 Task: Look for space in Jakarta, Indonesia from 1st July, 2023 to 9th July, 2023 for 2 adults in price range Rs.8000 to Rs.15000. Place can be entire place with 1  bedroom having 1 bed and 1 bathroom. Property type can be house, flat, guest house. Booking option can be shelf check-in. Required host language is English.
Action: Mouse moved to (432, 81)
Screenshot: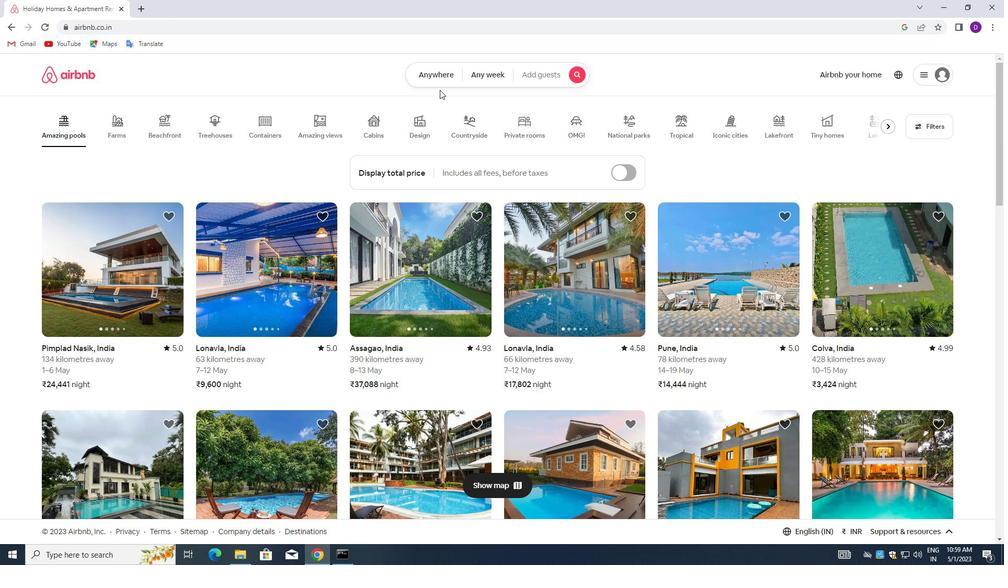 
Action: Mouse pressed left at (432, 81)
Screenshot: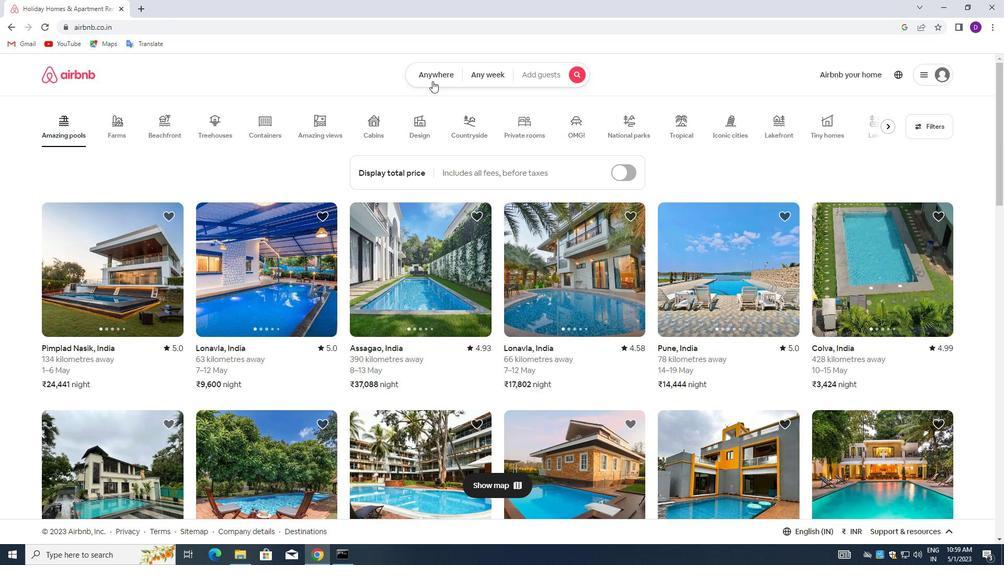 
Action: Mouse moved to (306, 115)
Screenshot: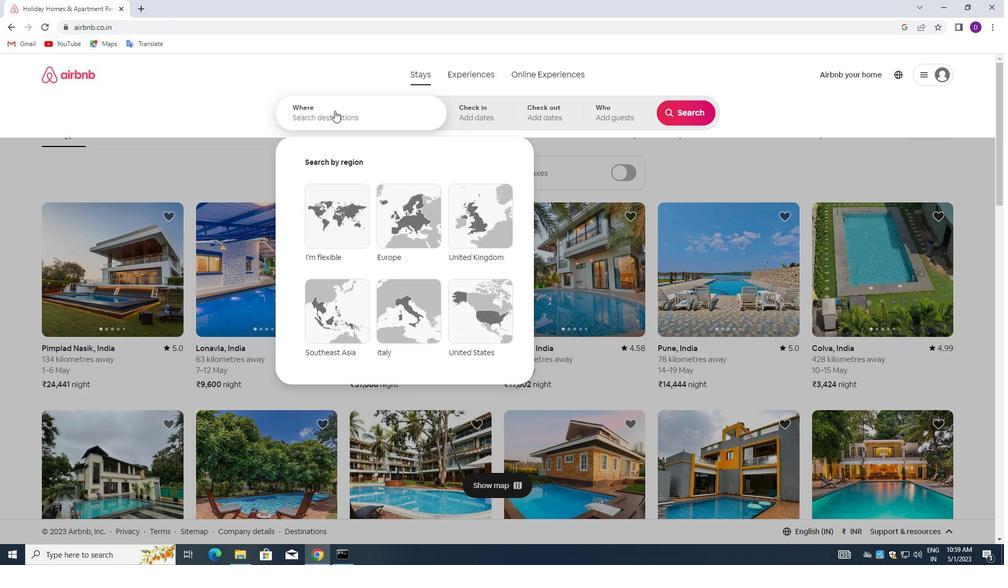 
Action: Mouse pressed left at (306, 115)
Screenshot: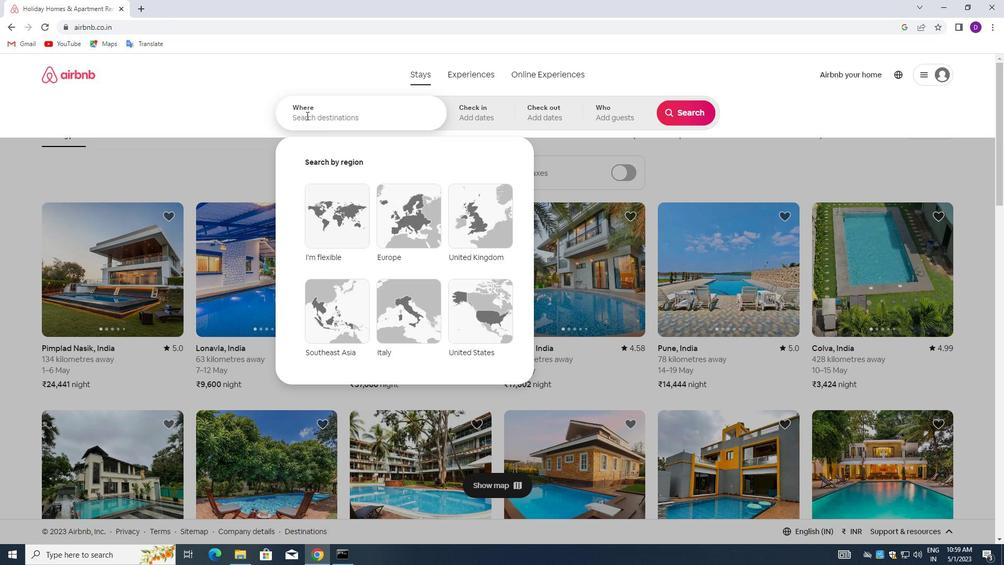 
Action: Key pressed <Key.shift>JAKARTA<Key.down><Key.enter>
Screenshot: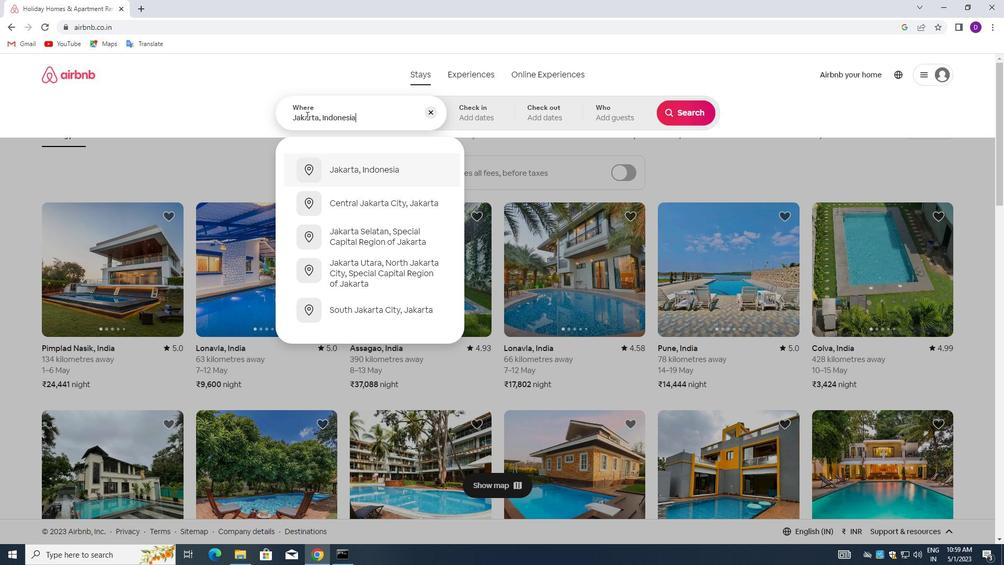 
Action: Mouse moved to (682, 198)
Screenshot: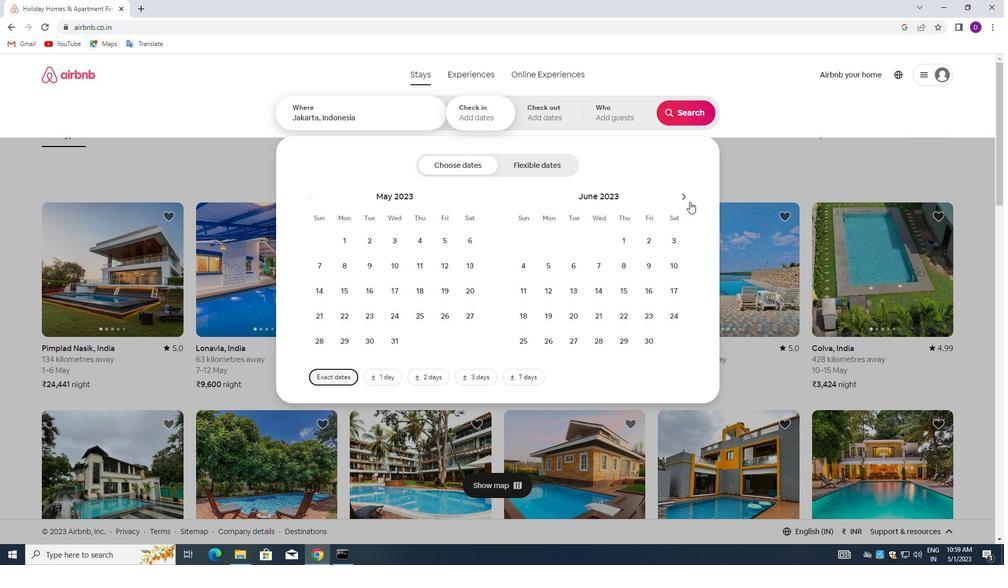 
Action: Mouse pressed left at (682, 198)
Screenshot: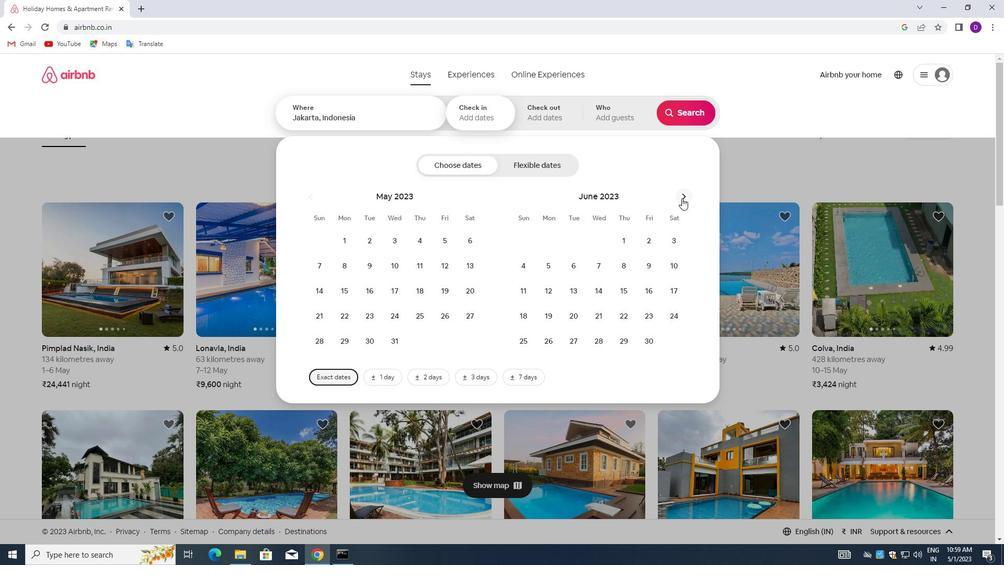 
Action: Mouse moved to (675, 233)
Screenshot: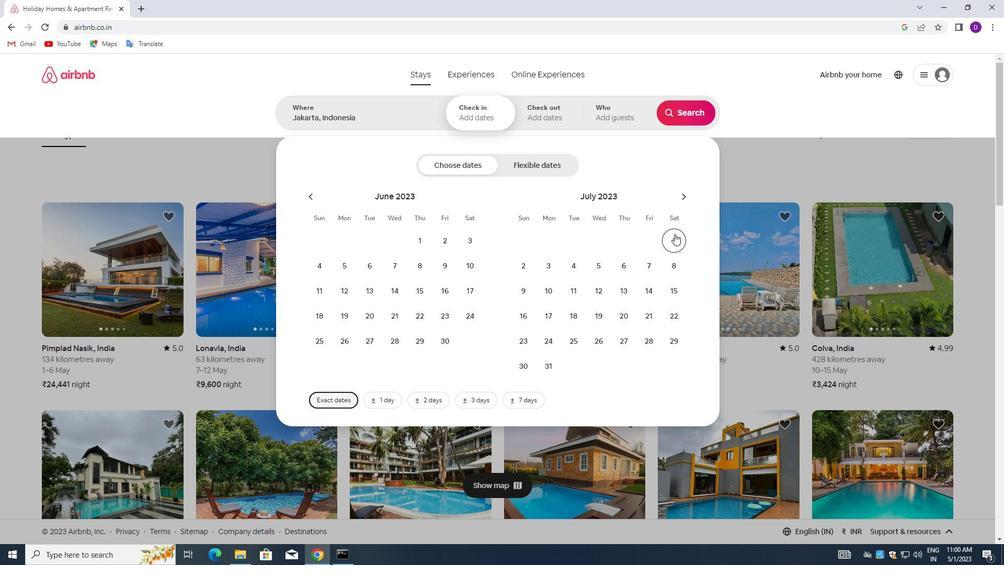 
Action: Mouse pressed left at (675, 233)
Screenshot: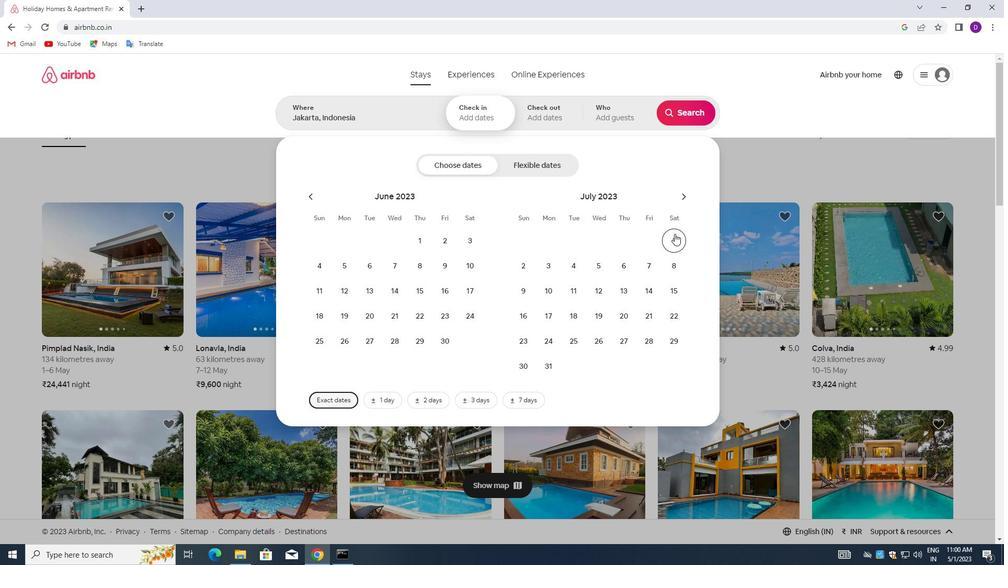 
Action: Mouse moved to (533, 288)
Screenshot: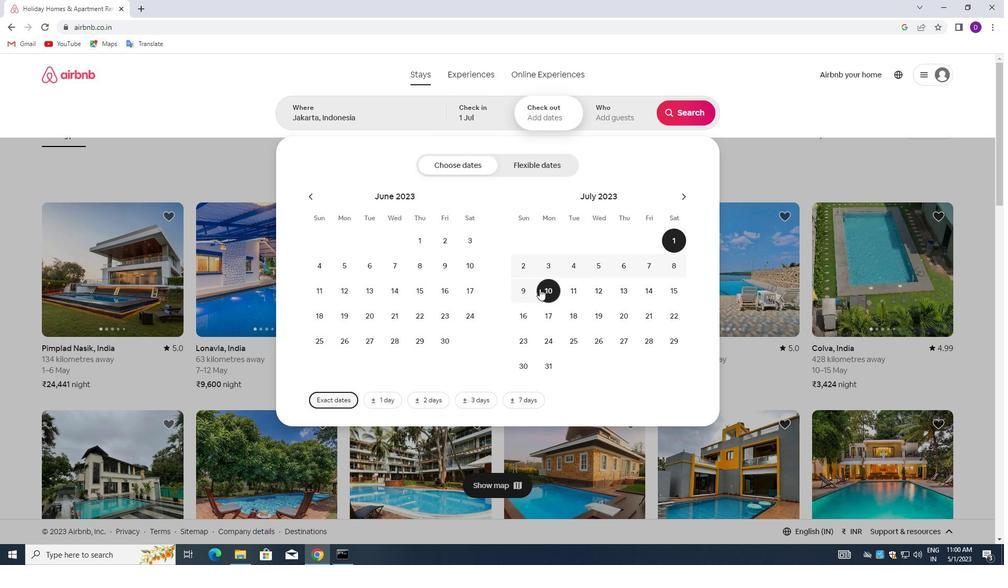 
Action: Mouse pressed left at (533, 288)
Screenshot: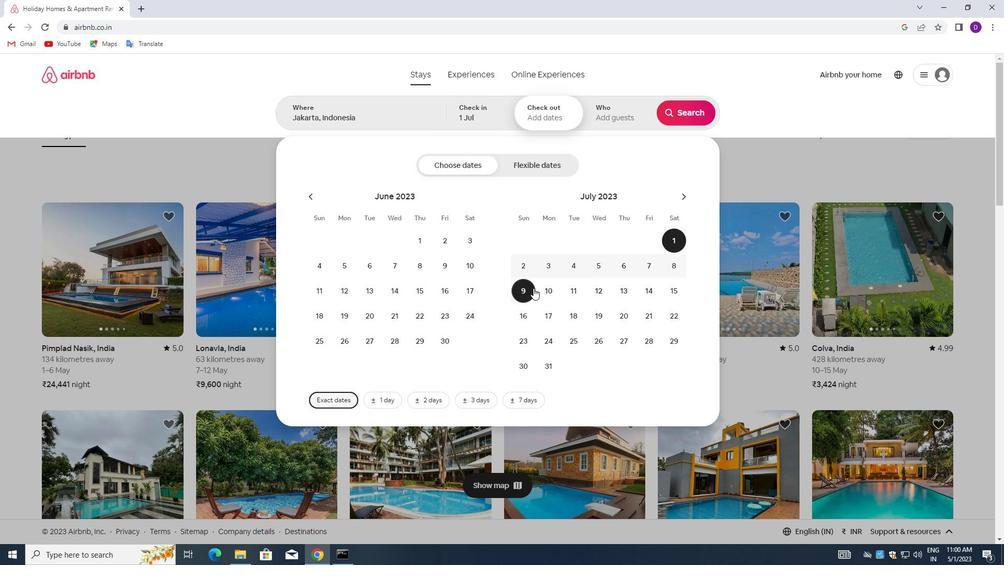 
Action: Mouse moved to (601, 122)
Screenshot: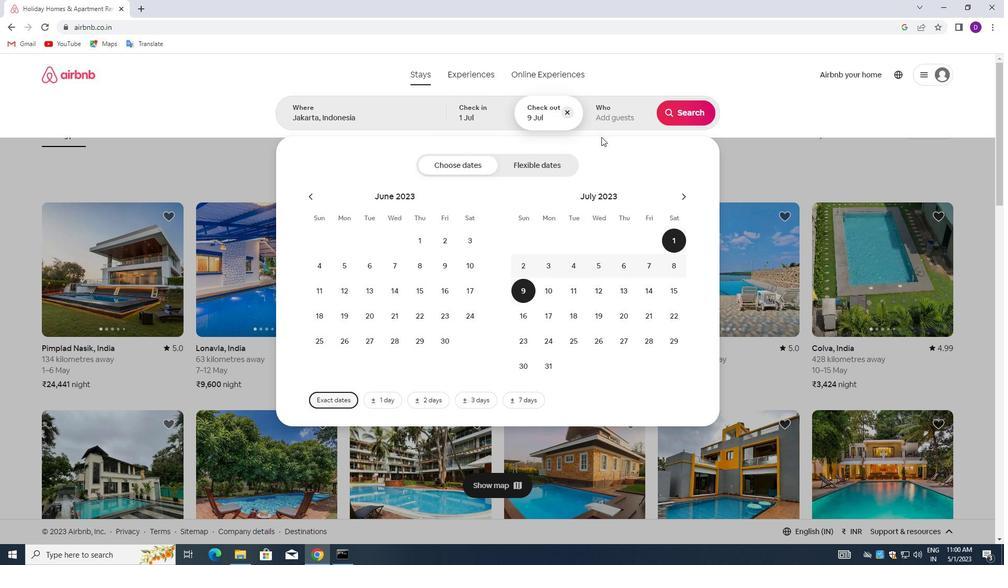 
Action: Mouse pressed left at (601, 122)
Screenshot: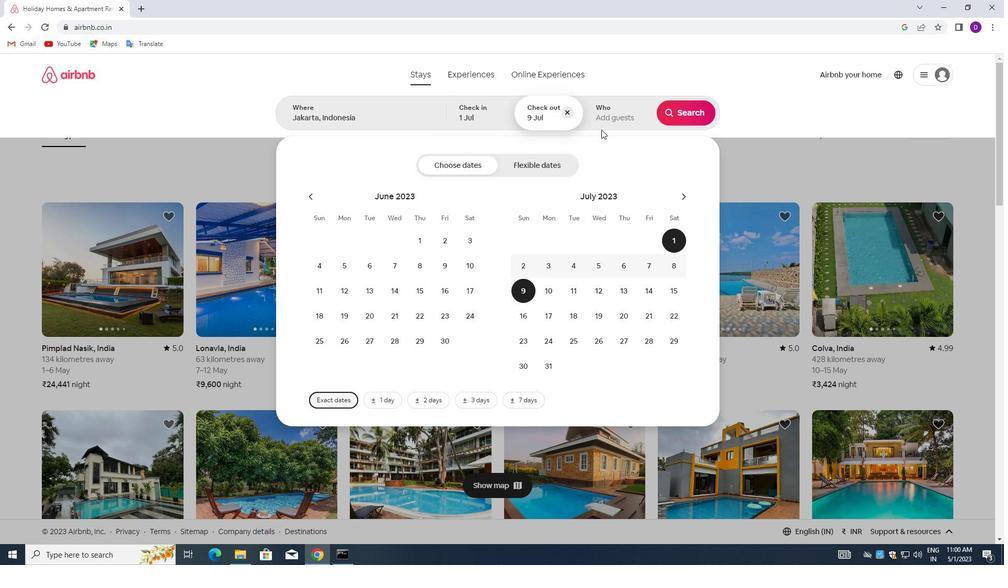 
Action: Mouse moved to (680, 168)
Screenshot: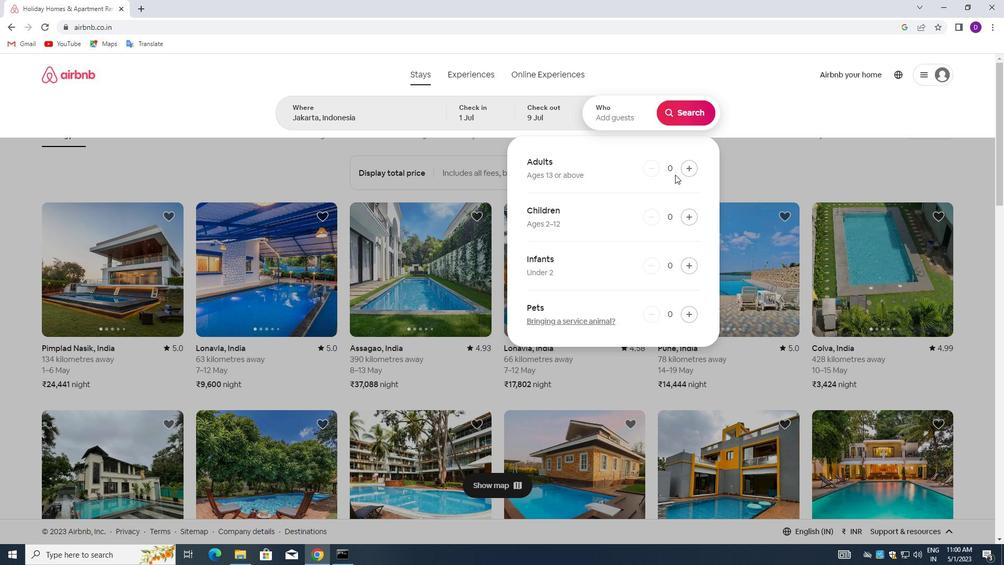 
Action: Mouse pressed left at (680, 168)
Screenshot: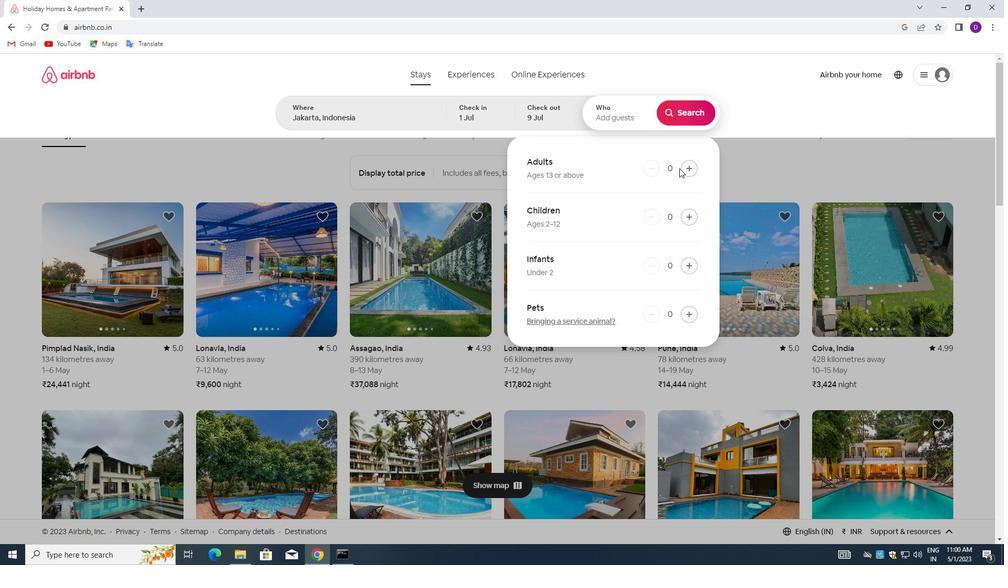
Action: Mouse pressed left at (680, 168)
Screenshot: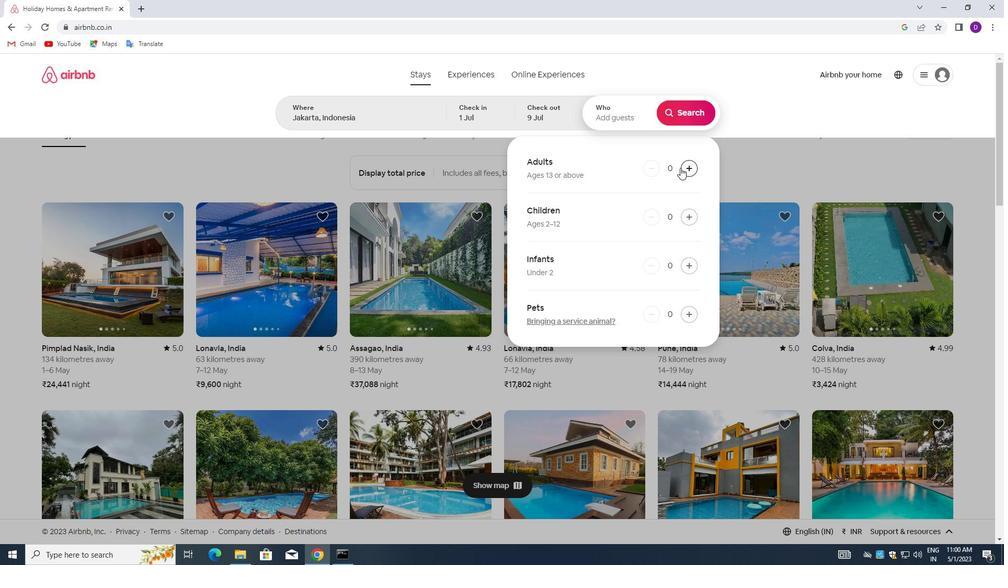 
Action: Mouse moved to (683, 118)
Screenshot: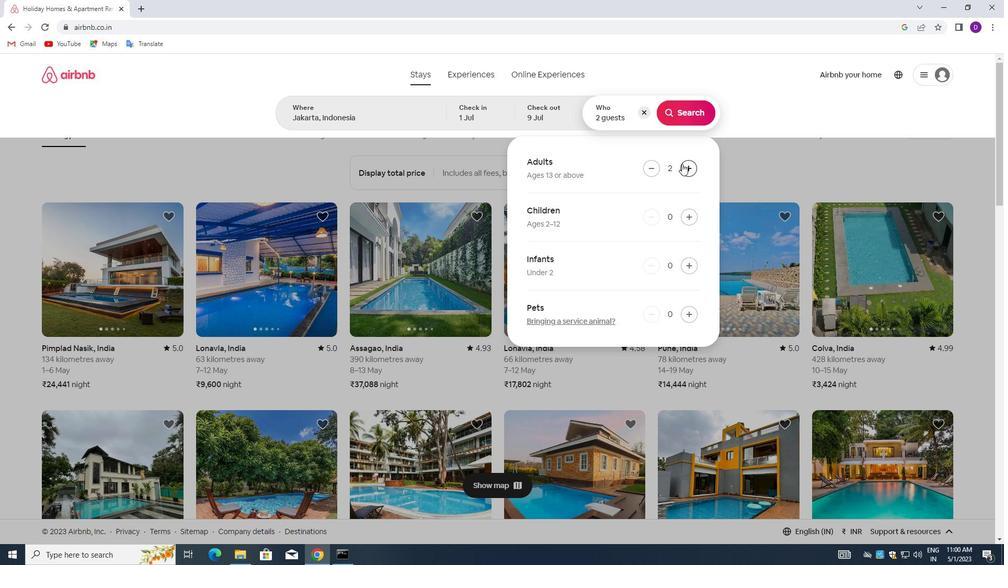 
Action: Mouse pressed left at (683, 118)
Screenshot: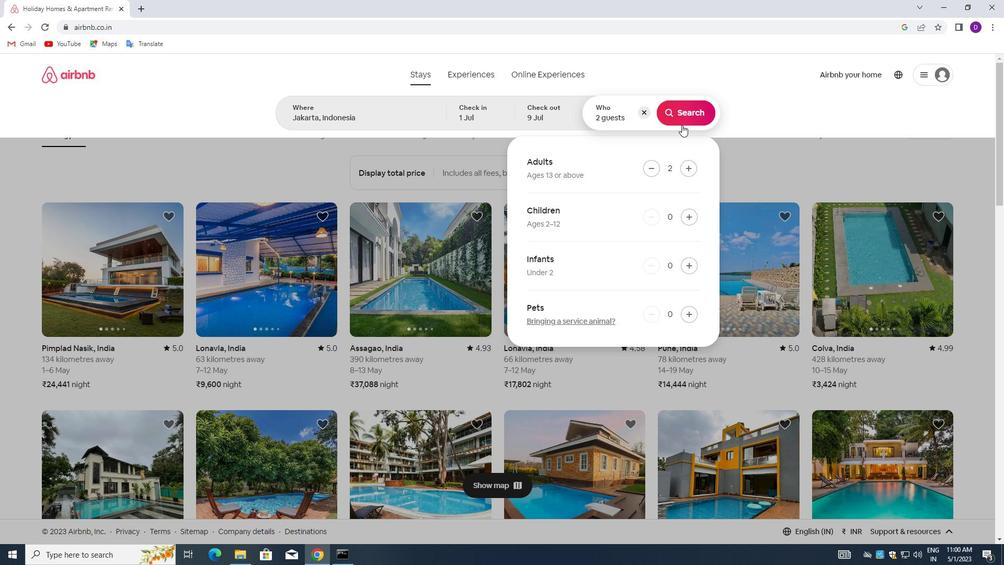 
Action: Mouse moved to (950, 119)
Screenshot: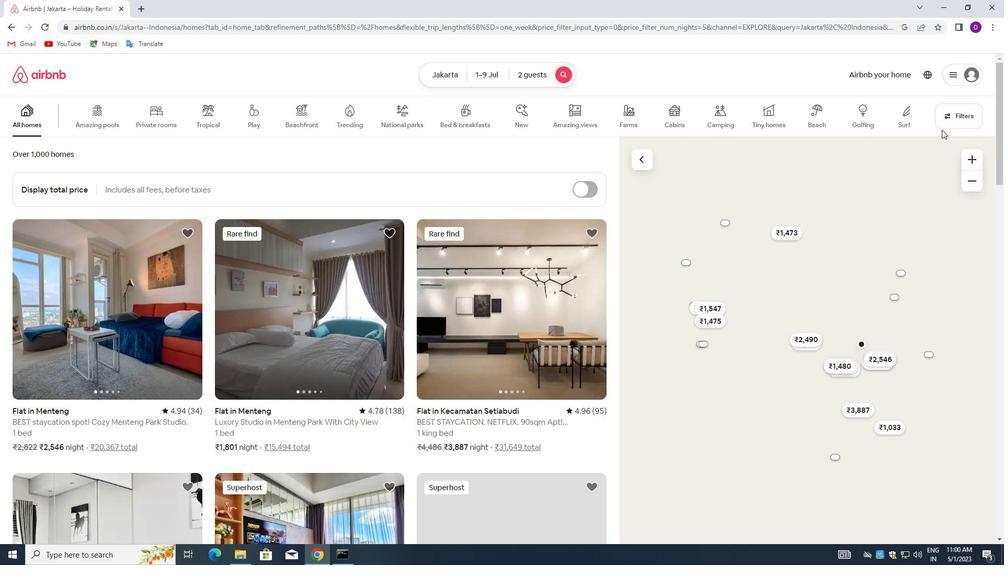 
Action: Mouse pressed left at (950, 119)
Screenshot: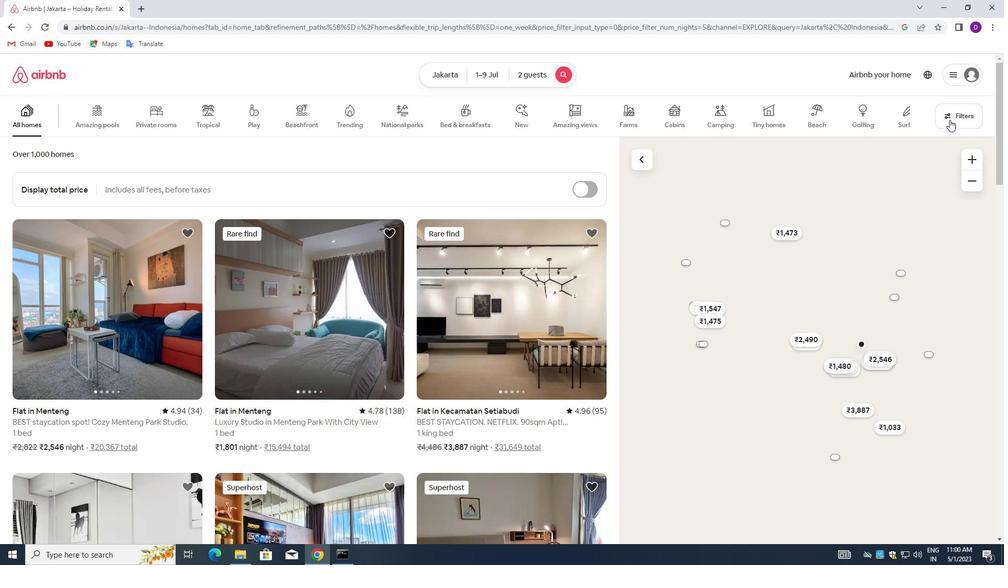 
Action: Mouse moved to (362, 245)
Screenshot: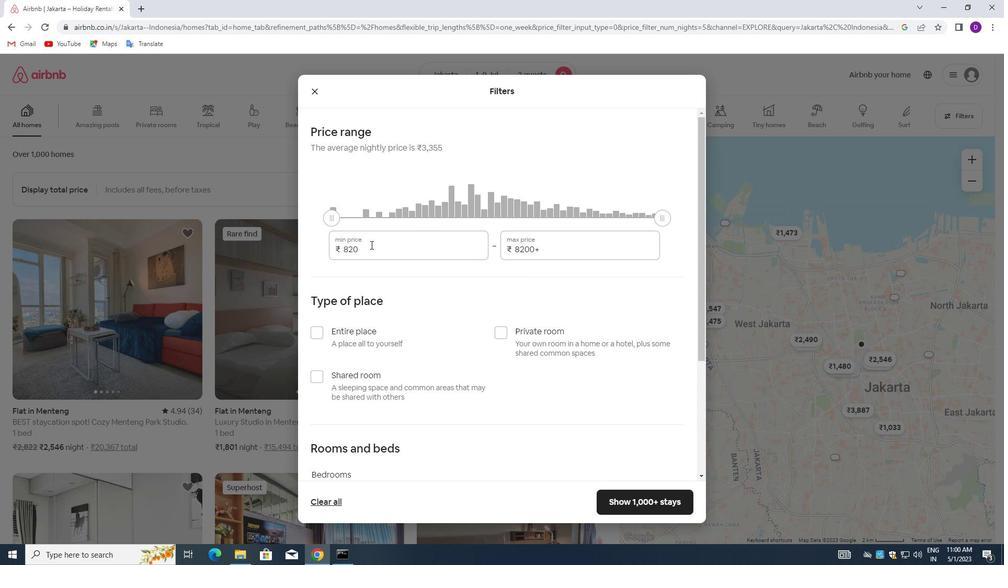 
Action: Mouse pressed left at (362, 245)
Screenshot: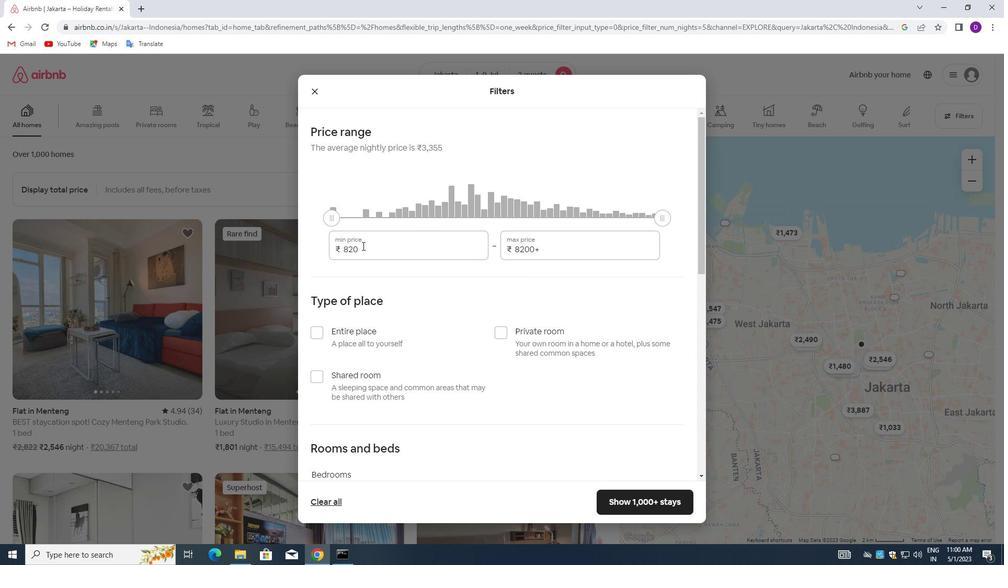 
Action: Mouse pressed left at (362, 245)
Screenshot: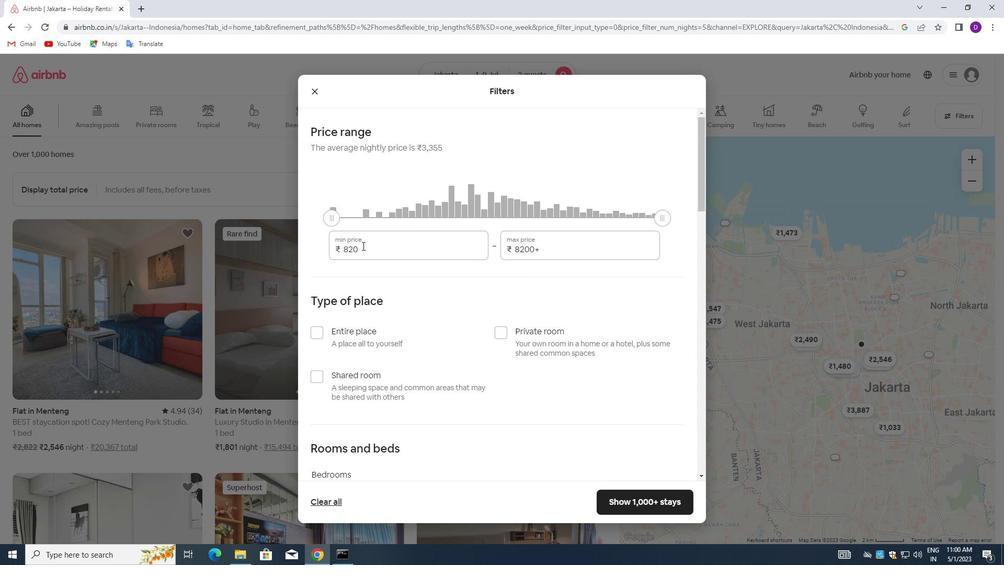 
Action: Key pressed 8000<Key.tab>1<Key.backspace><Key.backspace><Key.backspace><Key.backspace><Key.backspace><Key.backspace><Key.backspace><Key.backspace>15000
Screenshot: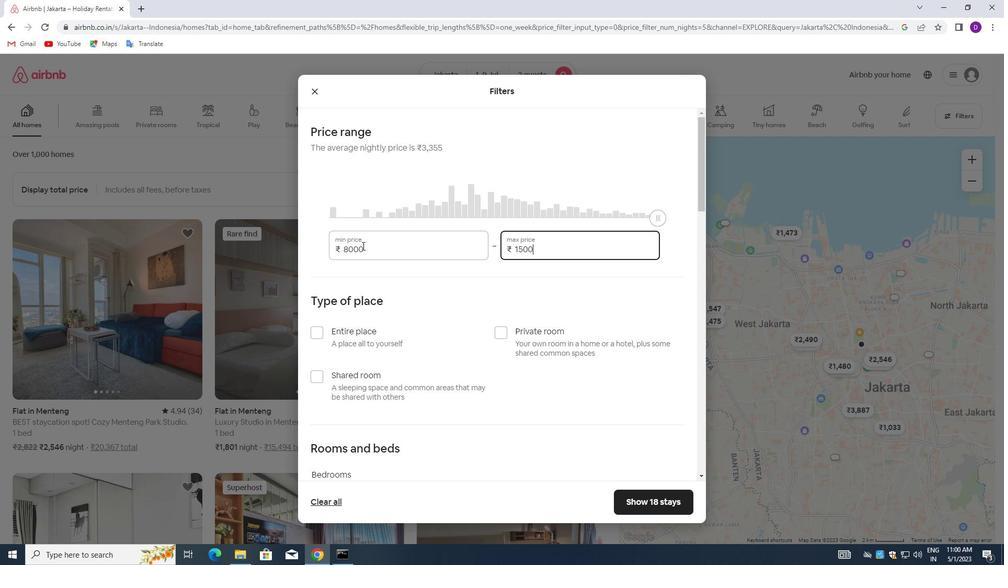 
Action: Mouse moved to (407, 305)
Screenshot: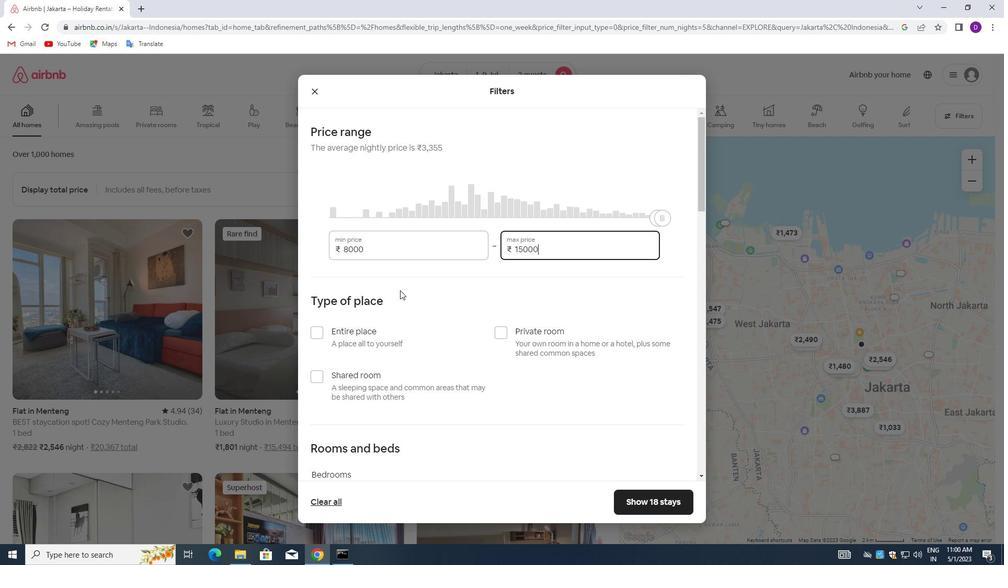 
Action: Mouse scrolled (407, 304) with delta (0, 0)
Screenshot: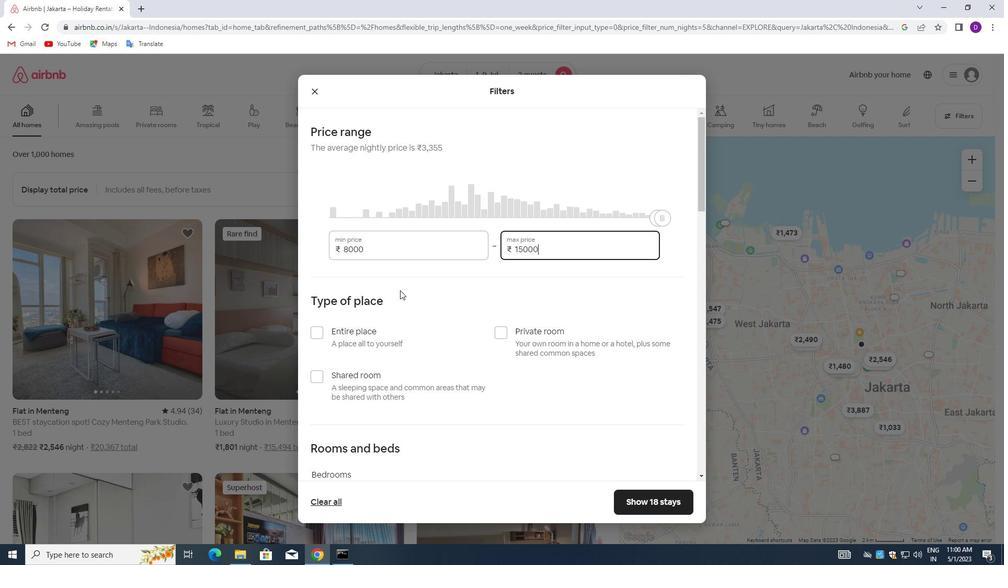 
Action: Mouse moved to (318, 288)
Screenshot: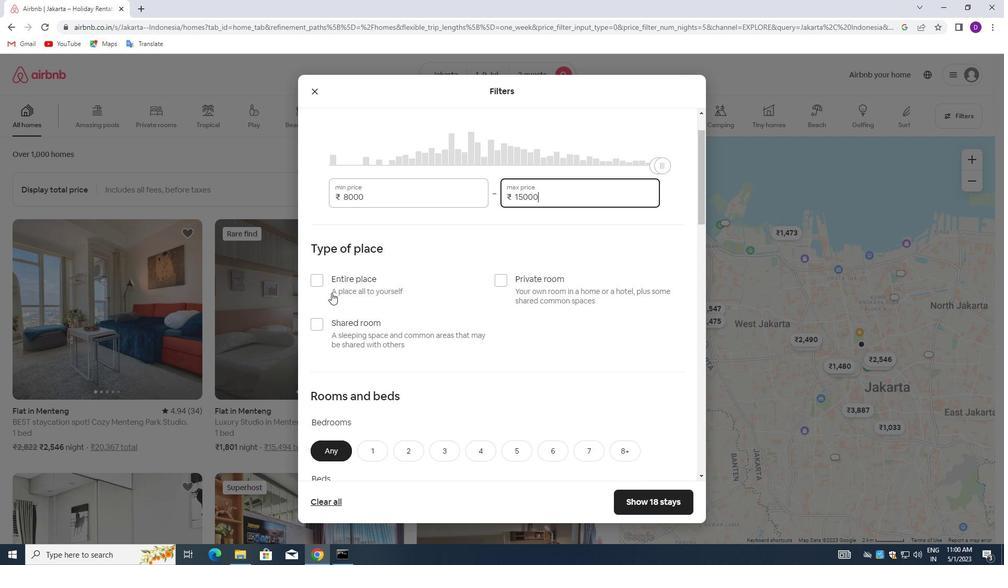
Action: Mouse pressed left at (318, 288)
Screenshot: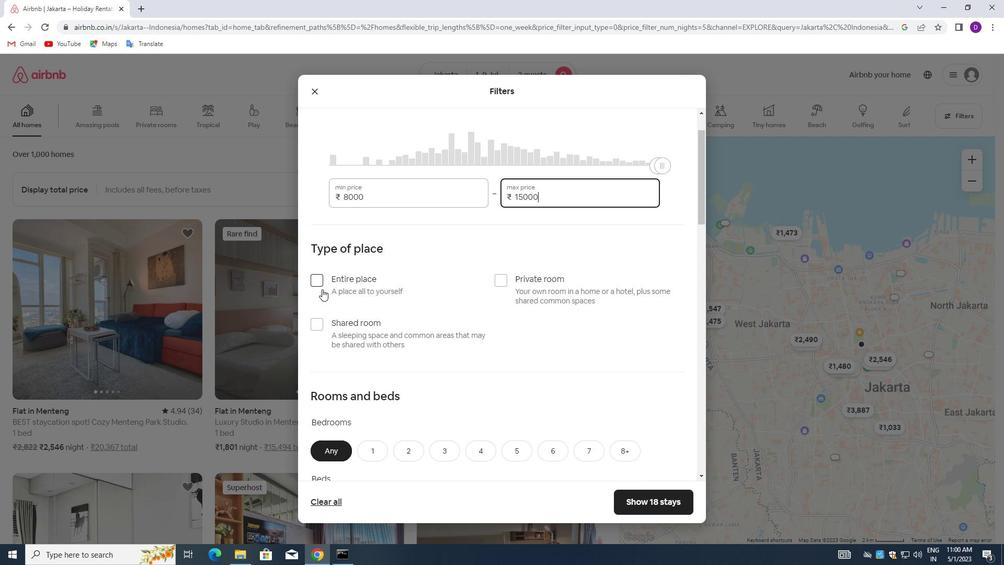 
Action: Mouse moved to (444, 316)
Screenshot: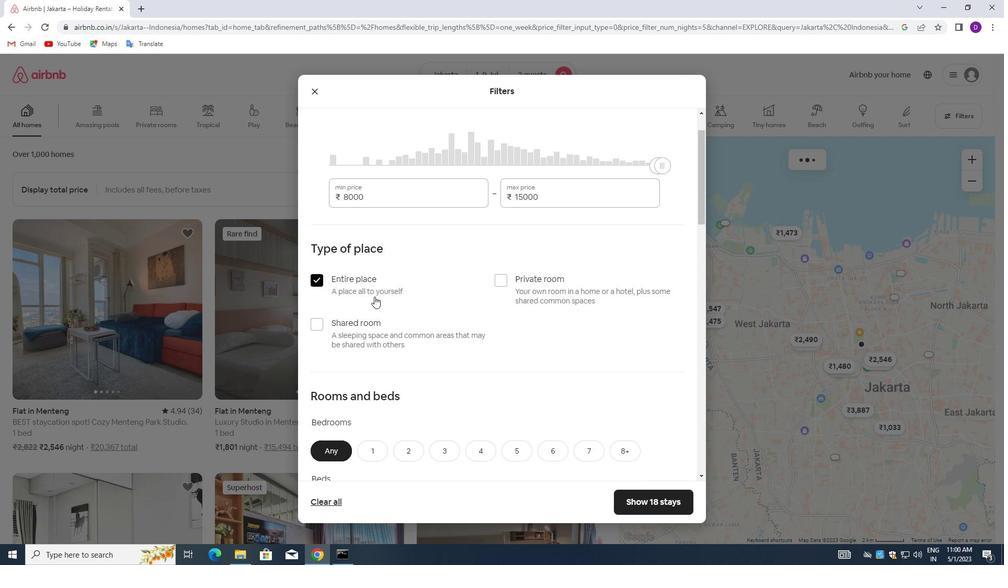 
Action: Mouse scrolled (444, 316) with delta (0, 0)
Screenshot: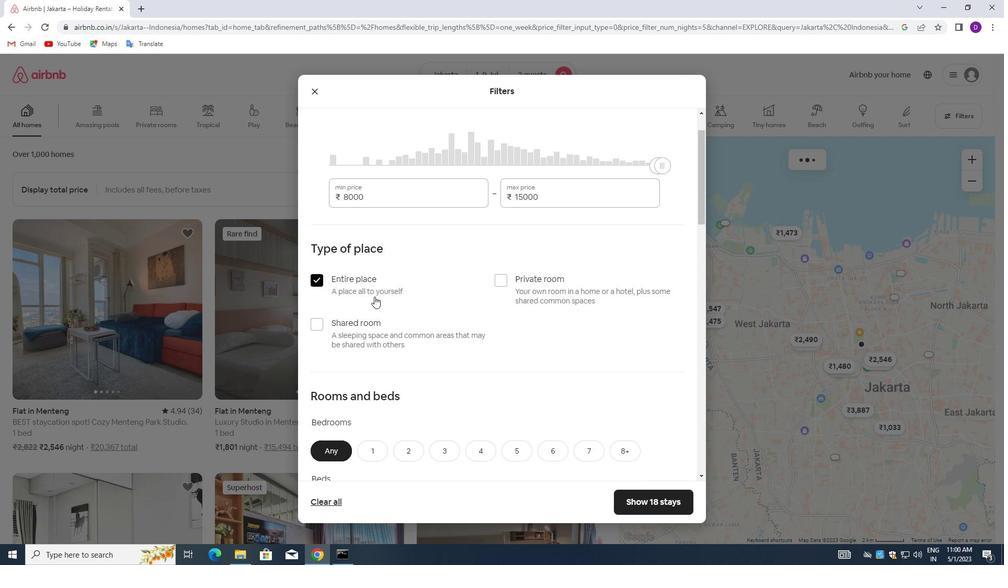 
Action: Mouse moved to (445, 317)
Screenshot: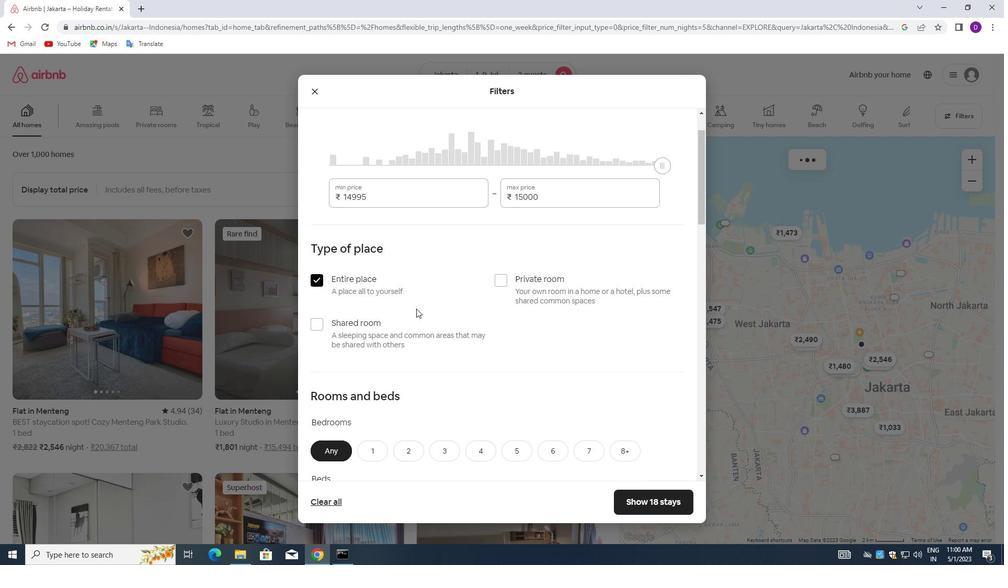 
Action: Mouse scrolled (445, 317) with delta (0, 0)
Screenshot: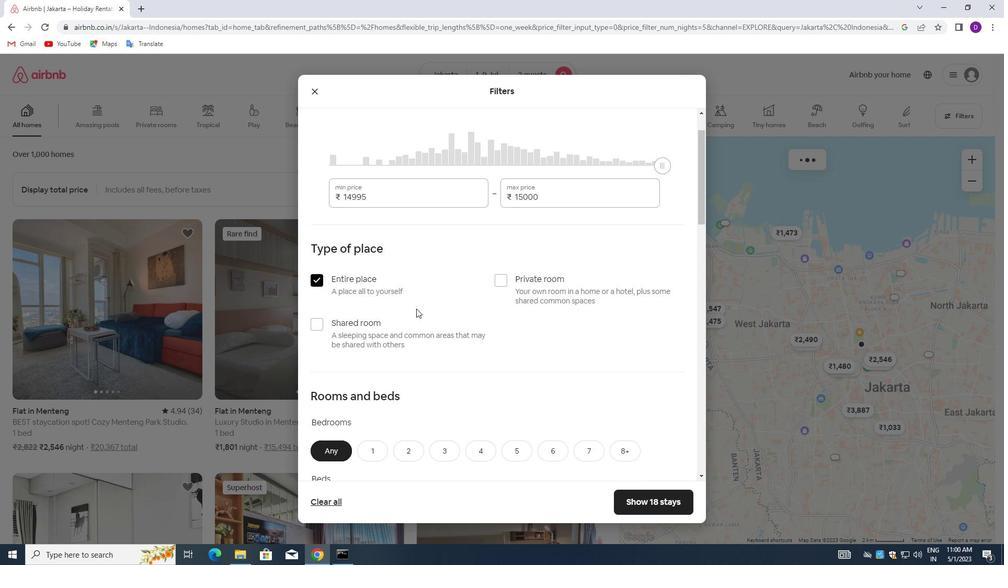 
Action: Mouse moved to (446, 317)
Screenshot: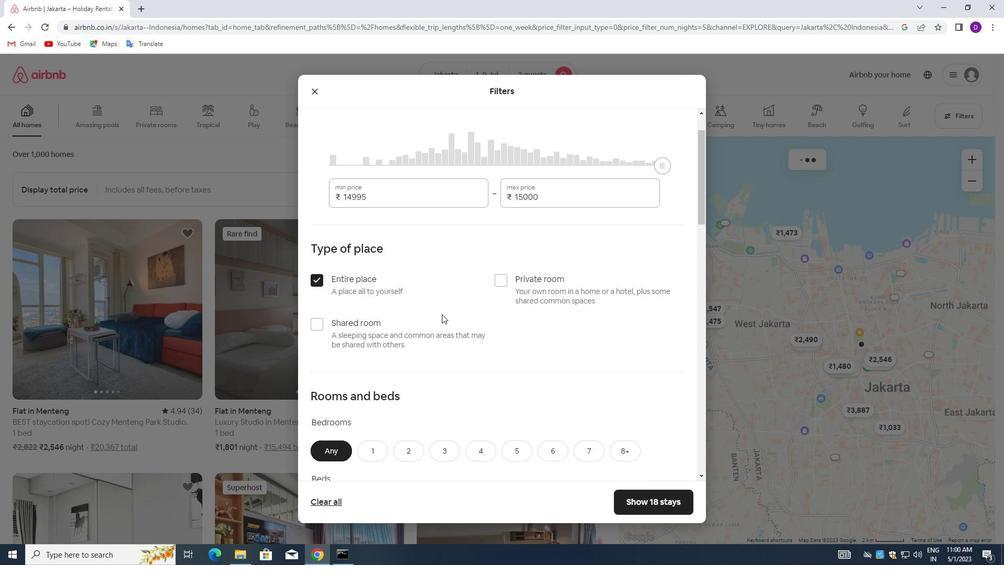 
Action: Mouse scrolled (446, 317) with delta (0, 0)
Screenshot: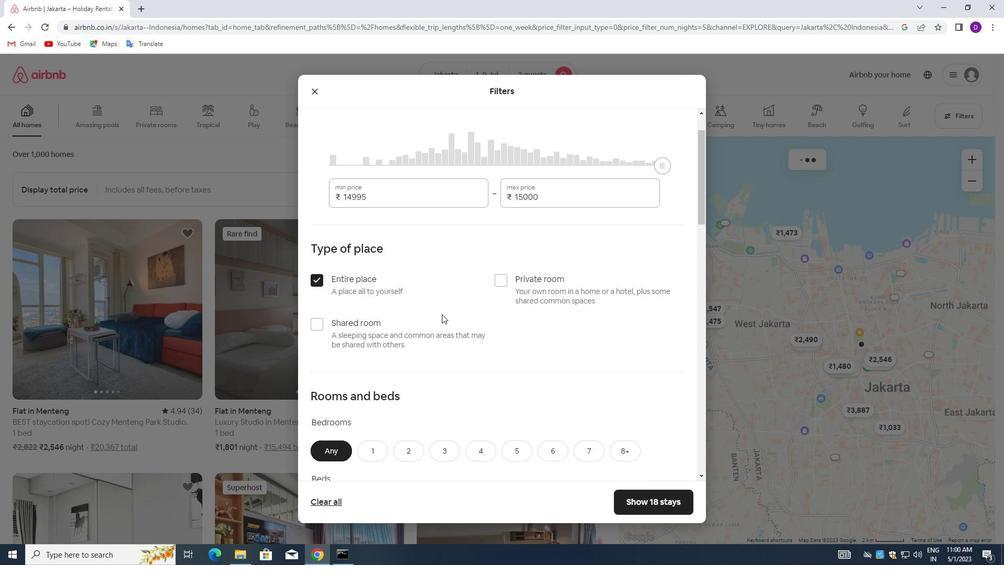 
Action: Mouse scrolled (446, 317) with delta (0, 0)
Screenshot: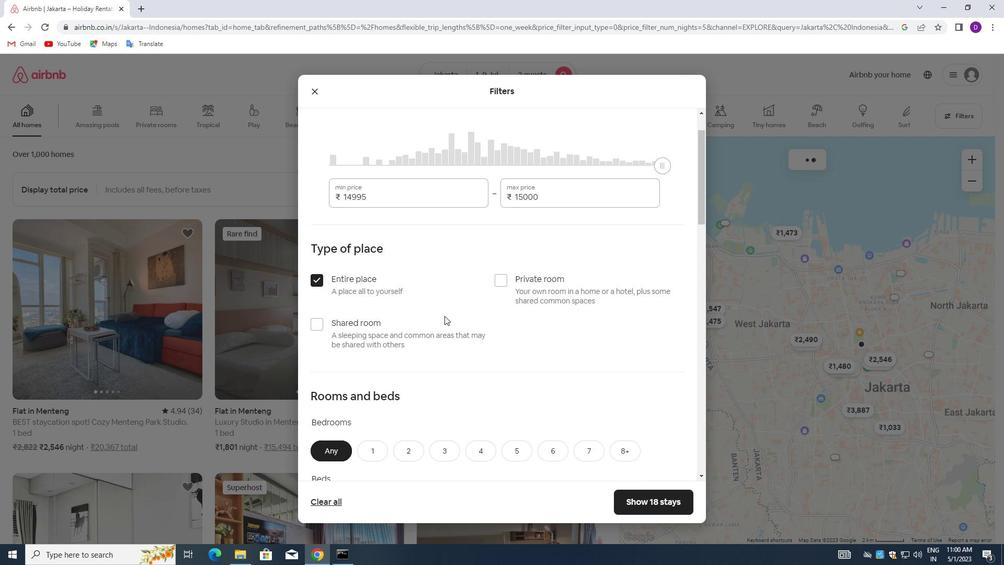 
Action: Mouse moved to (374, 242)
Screenshot: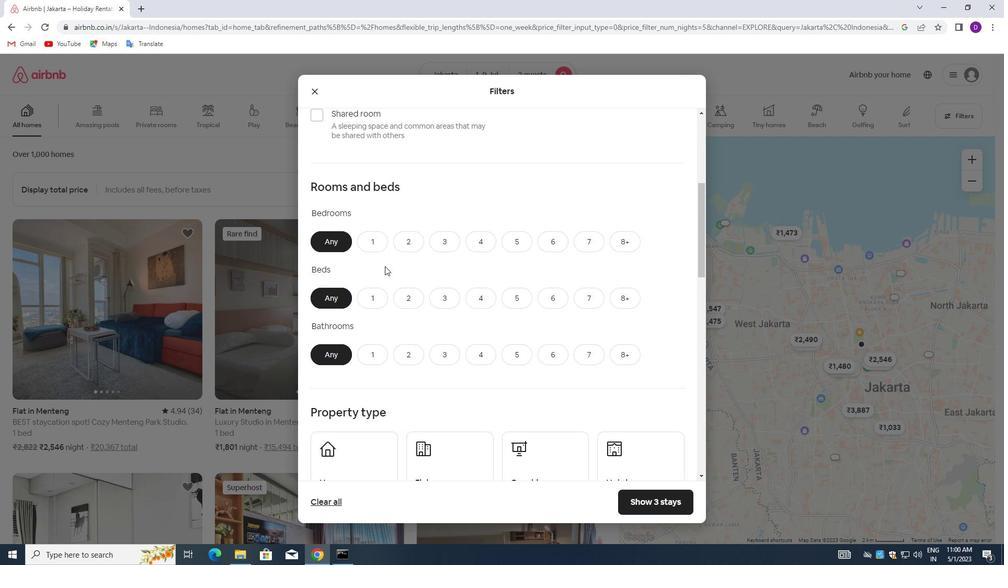 
Action: Mouse pressed left at (374, 242)
Screenshot: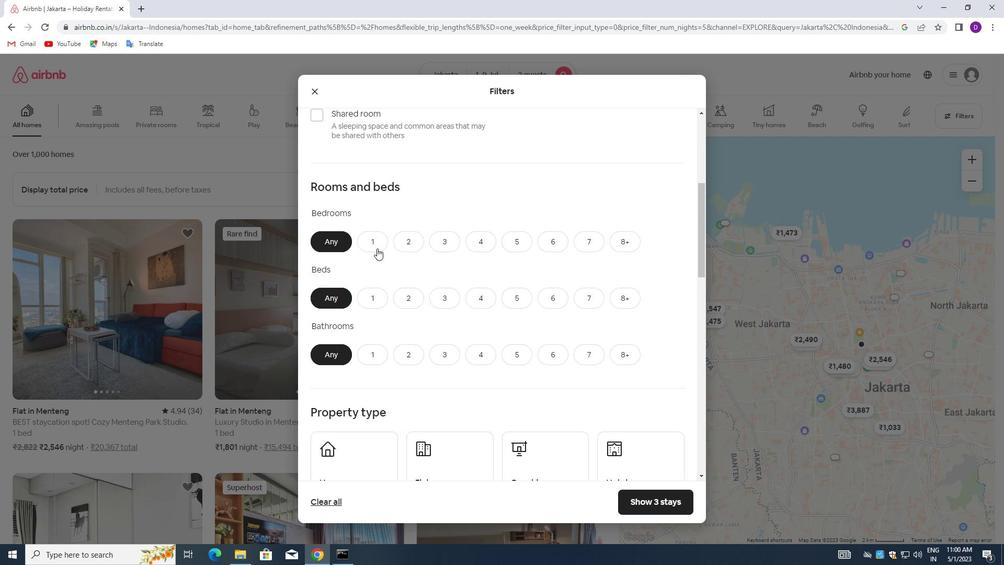 
Action: Mouse moved to (371, 284)
Screenshot: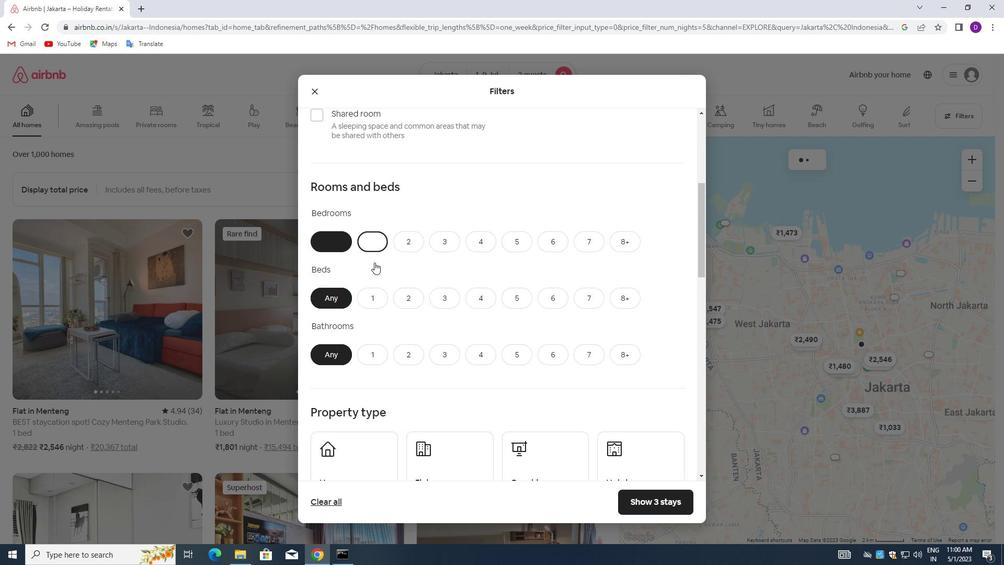 
Action: Mouse pressed left at (371, 284)
Screenshot: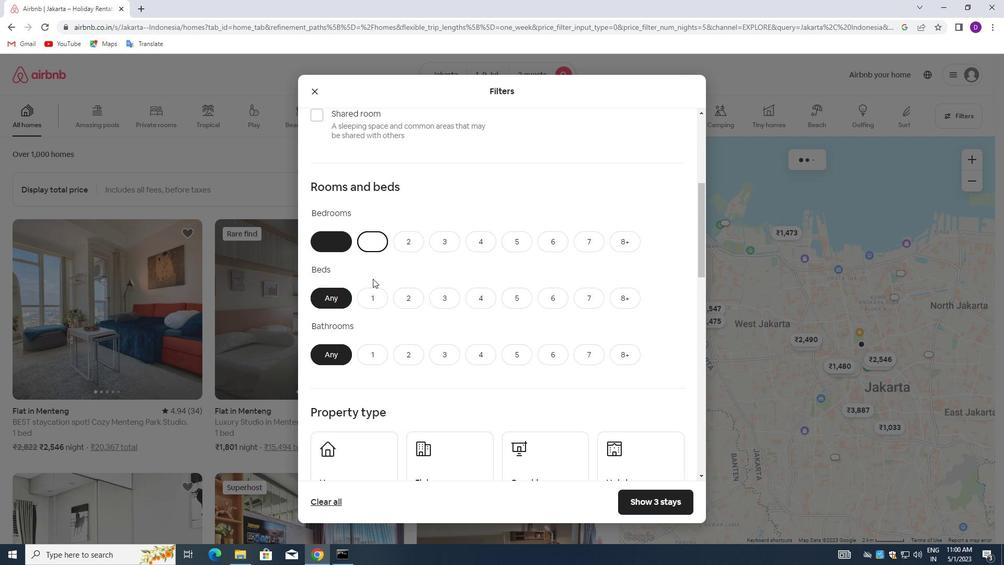 
Action: Mouse moved to (371, 295)
Screenshot: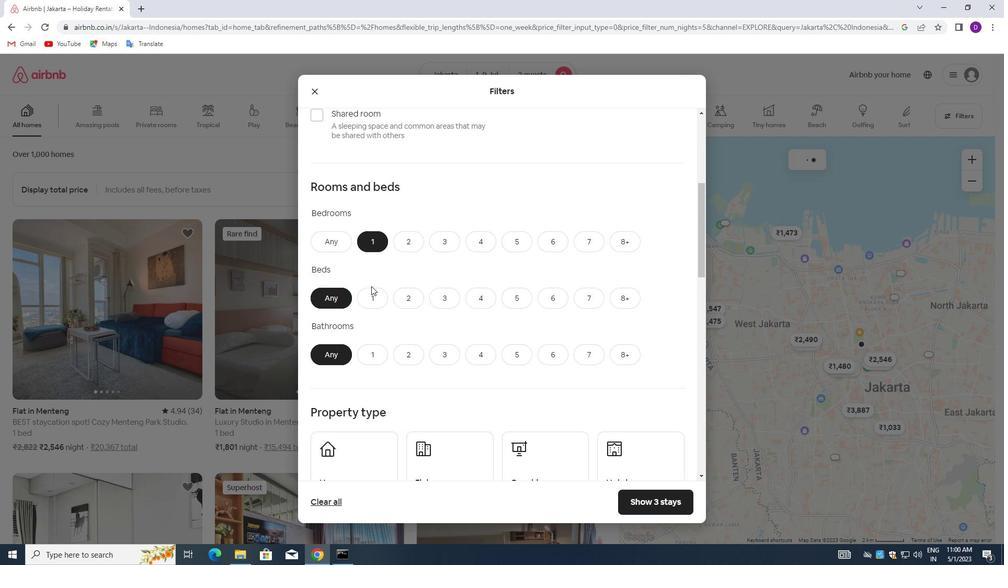 
Action: Mouse pressed left at (371, 295)
Screenshot: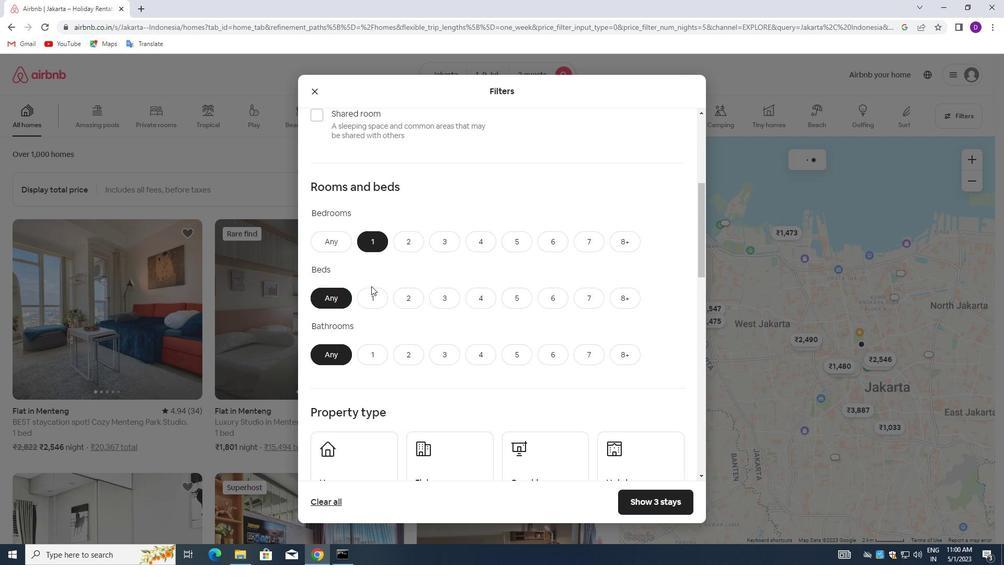 
Action: Mouse moved to (373, 352)
Screenshot: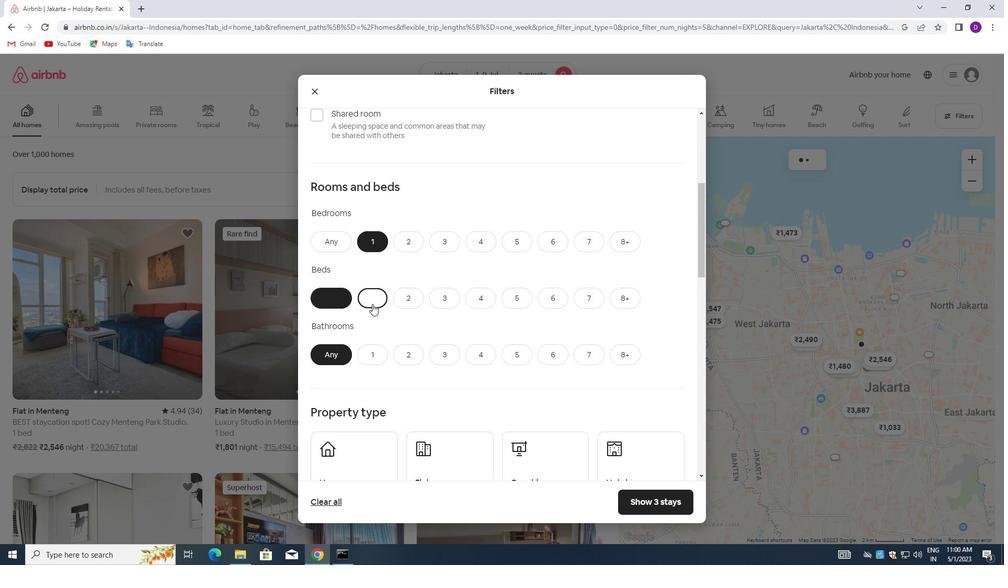 
Action: Mouse pressed left at (373, 352)
Screenshot: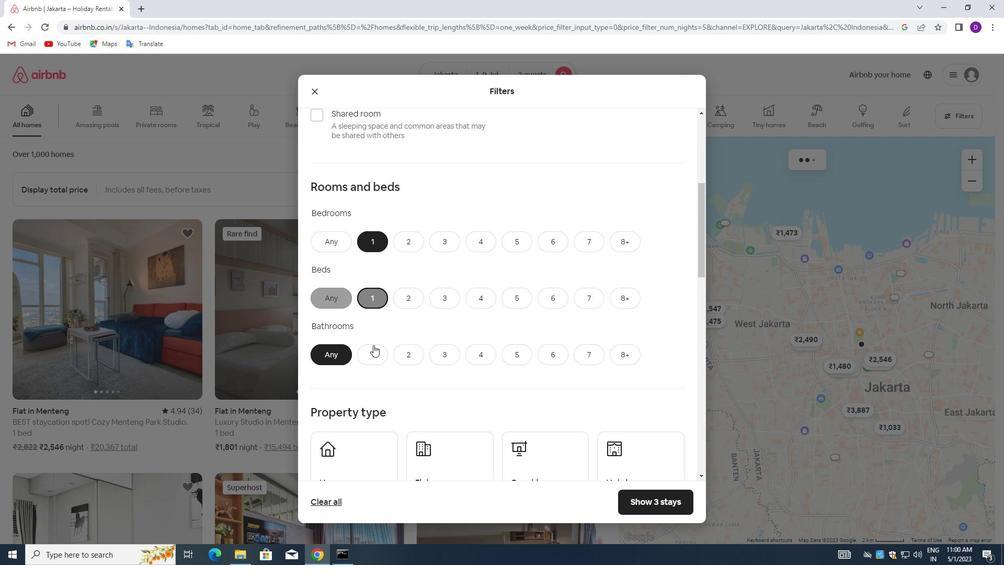 
Action: Mouse moved to (385, 316)
Screenshot: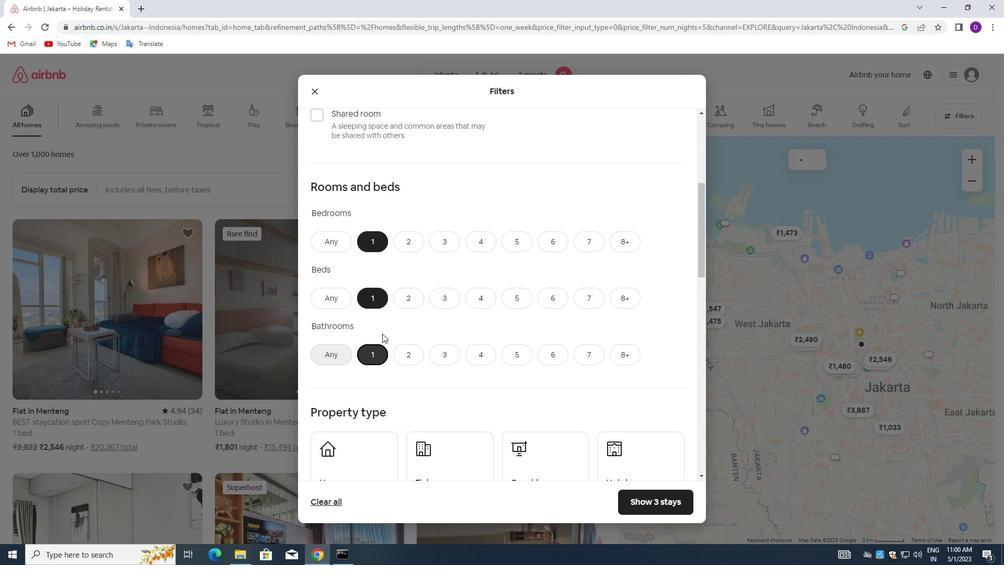 
Action: Mouse scrolled (385, 315) with delta (0, 0)
Screenshot: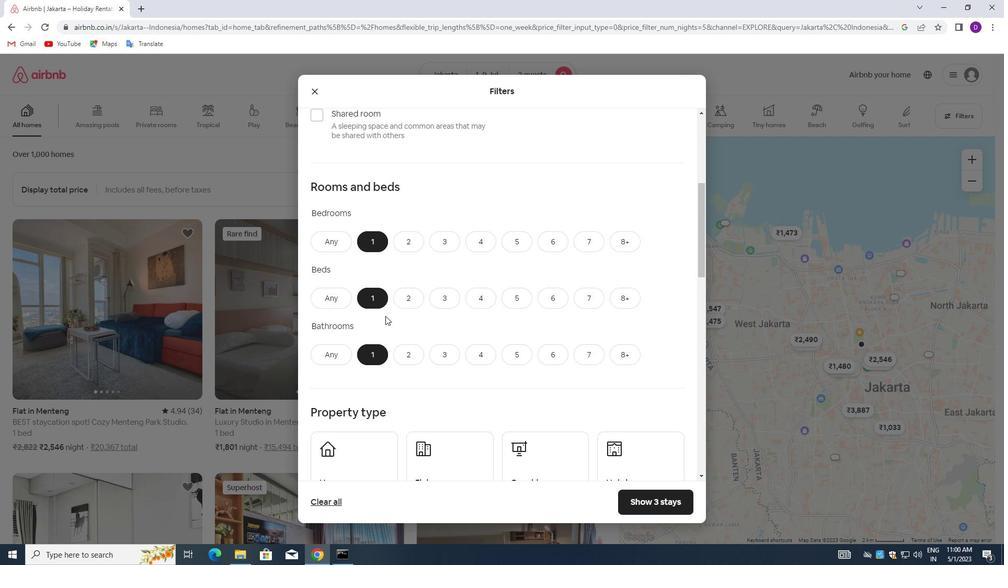 
Action: Mouse scrolled (385, 315) with delta (0, 0)
Screenshot: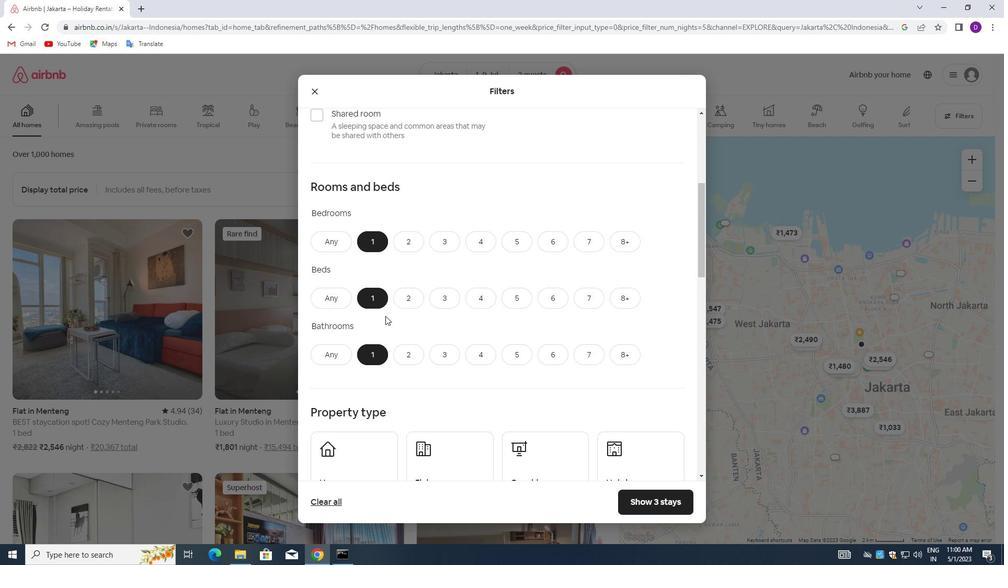 
Action: Mouse scrolled (385, 315) with delta (0, 0)
Screenshot: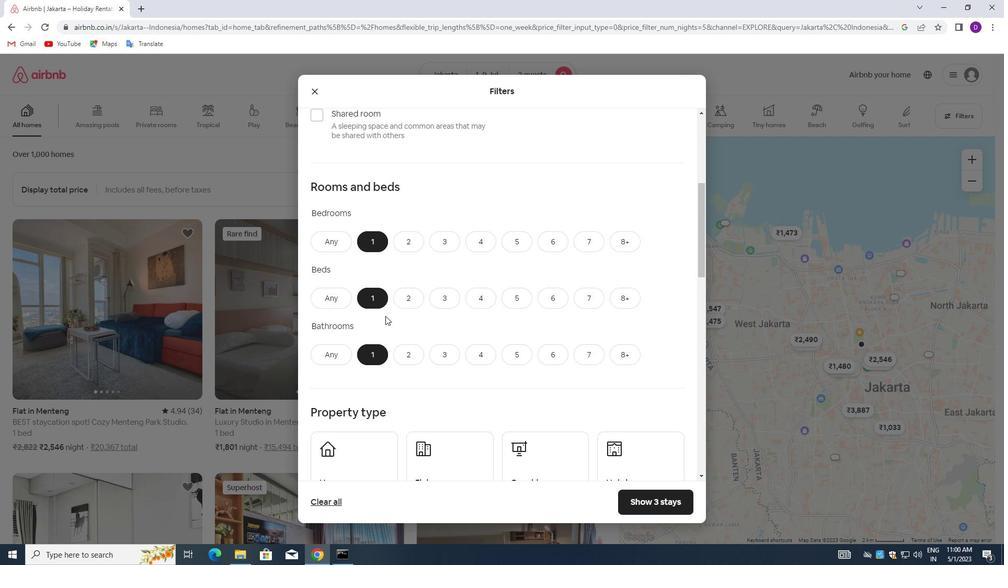 
Action: Mouse moved to (371, 313)
Screenshot: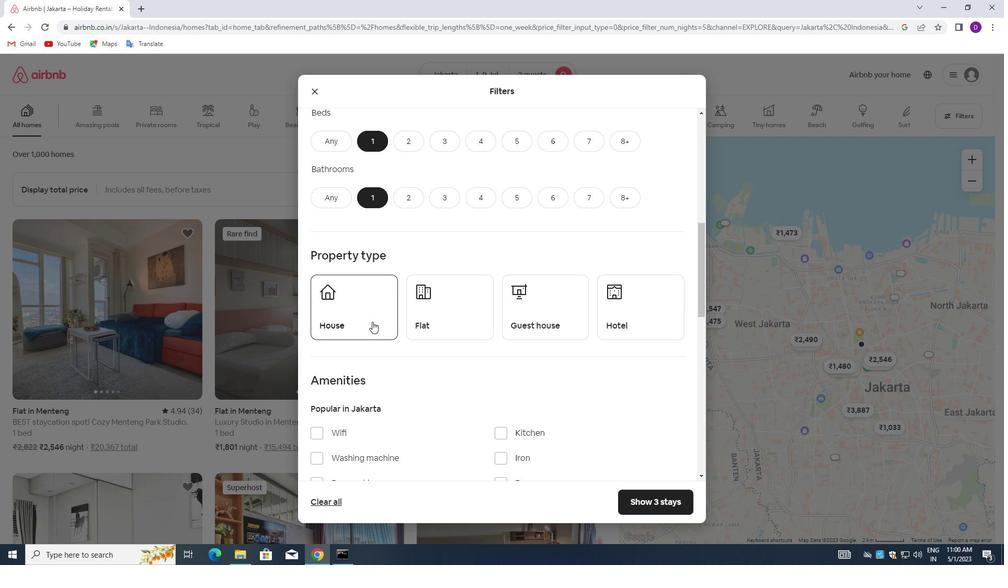 
Action: Mouse pressed left at (371, 313)
Screenshot: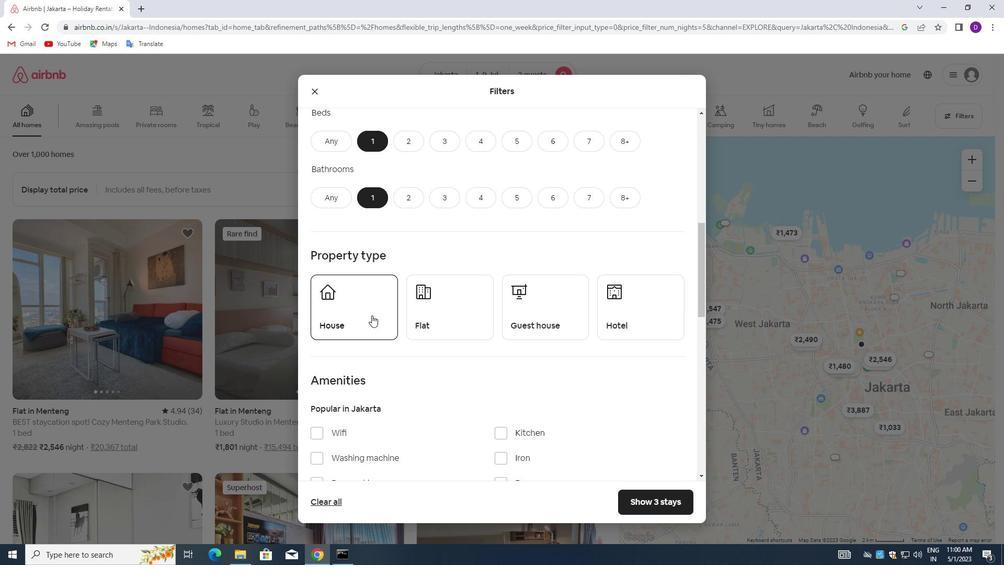 
Action: Mouse moved to (451, 310)
Screenshot: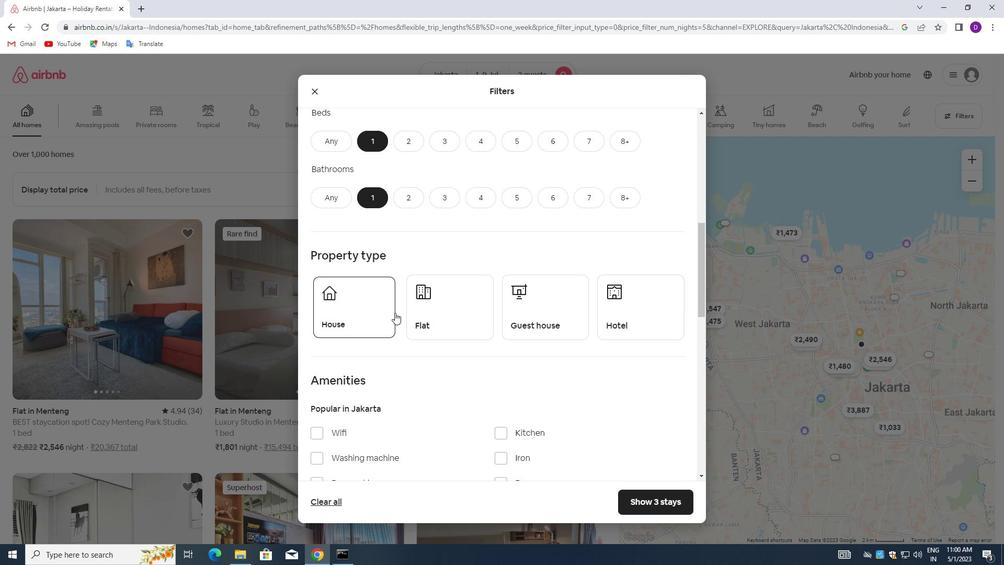 
Action: Mouse pressed left at (451, 310)
Screenshot: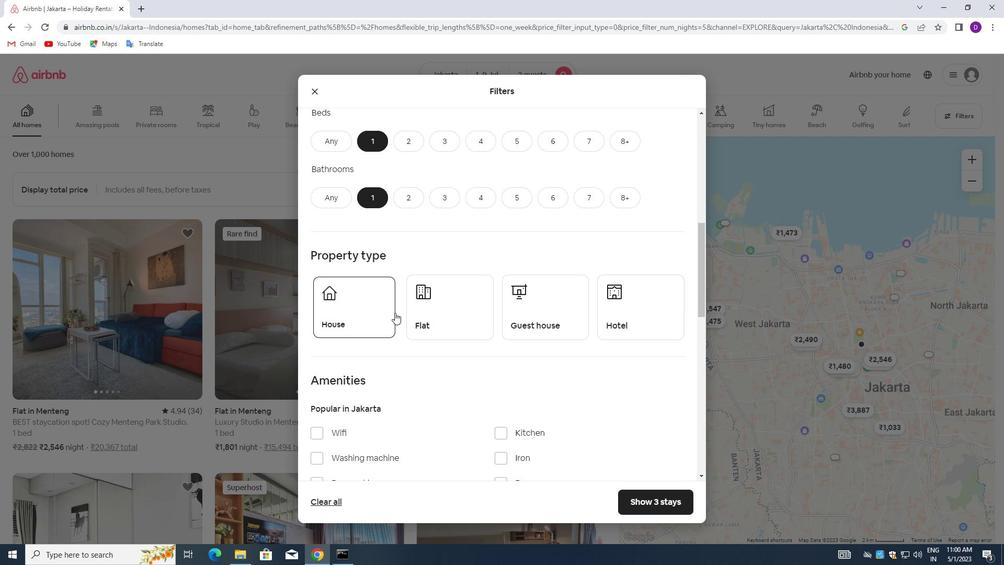 
Action: Mouse moved to (526, 306)
Screenshot: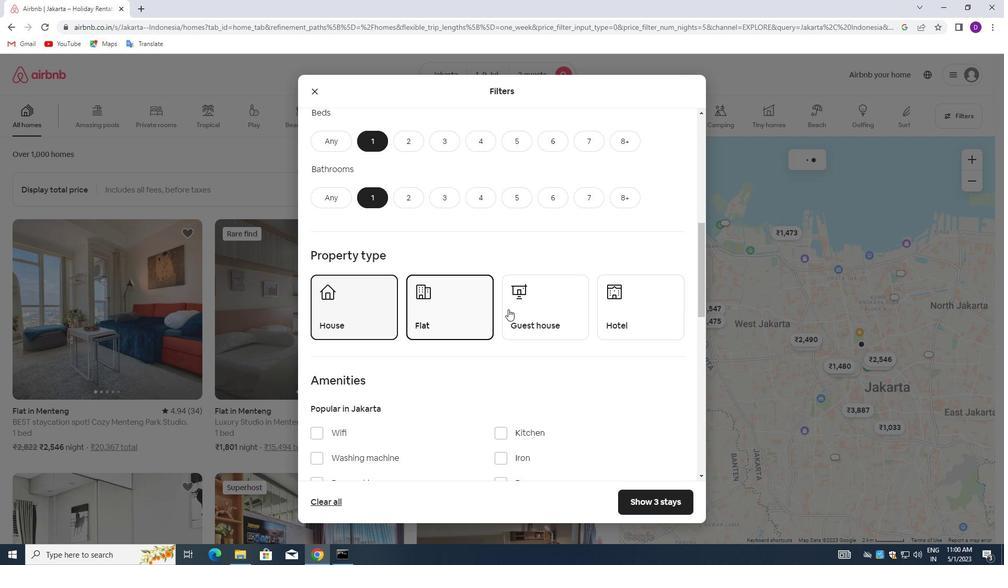 
Action: Mouse pressed left at (526, 306)
Screenshot: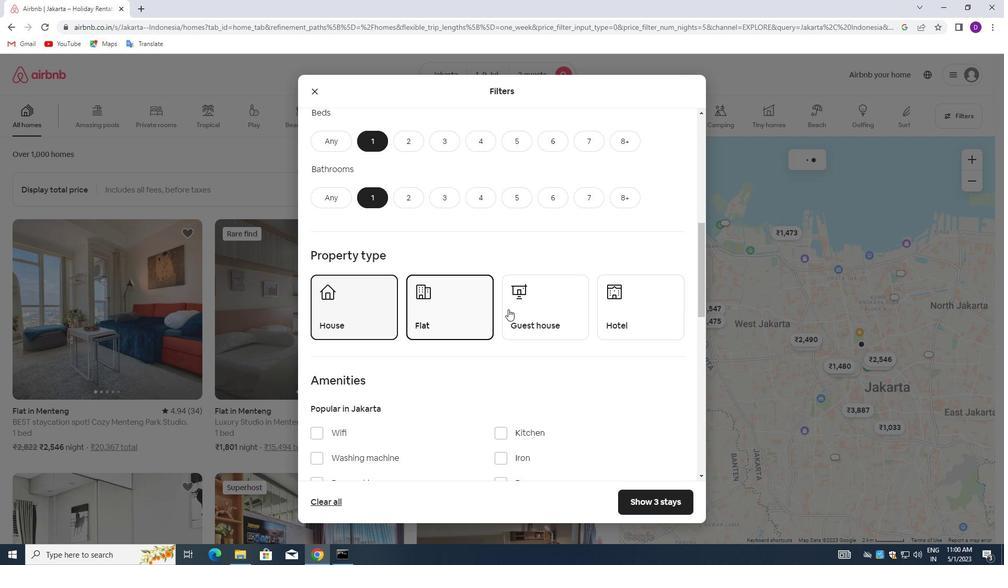 
Action: Mouse moved to (530, 338)
Screenshot: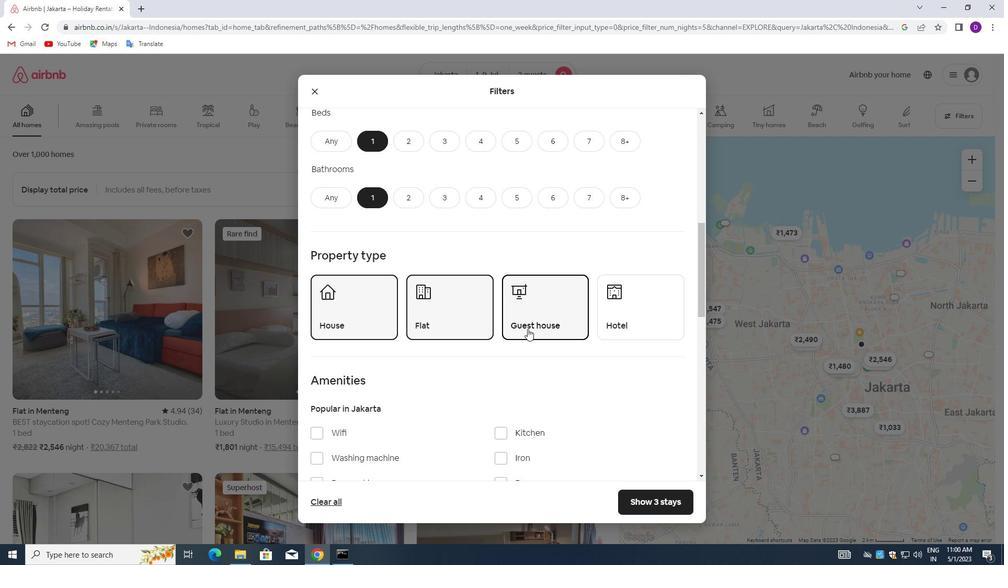 
Action: Mouse scrolled (530, 337) with delta (0, 0)
Screenshot: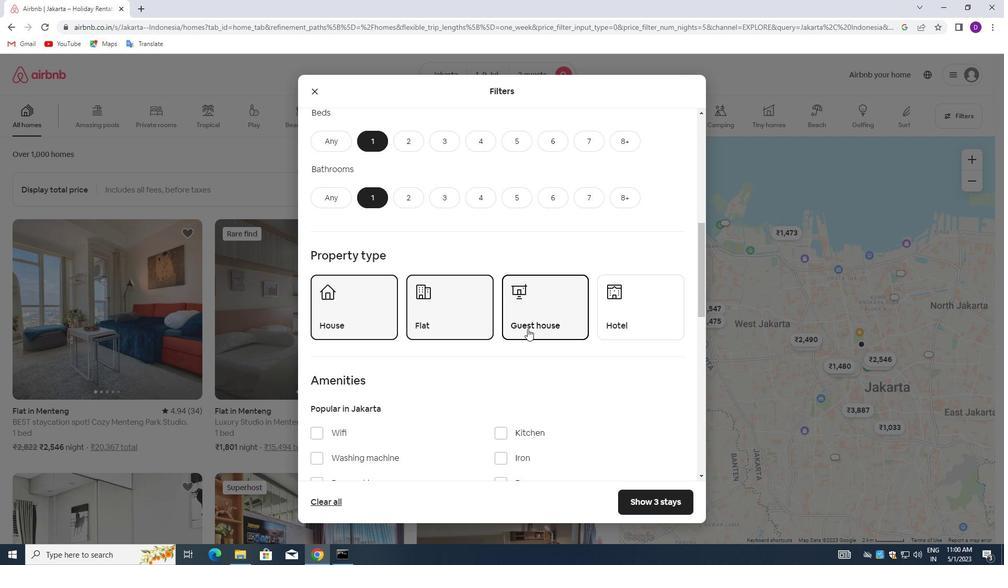 
Action: Mouse moved to (530, 339)
Screenshot: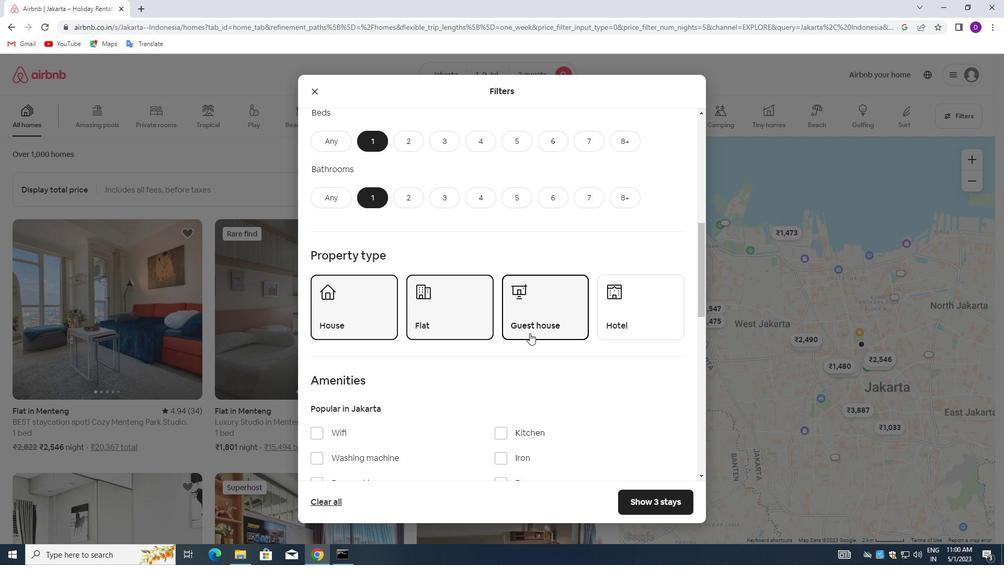 
Action: Mouse scrolled (530, 338) with delta (0, 0)
Screenshot: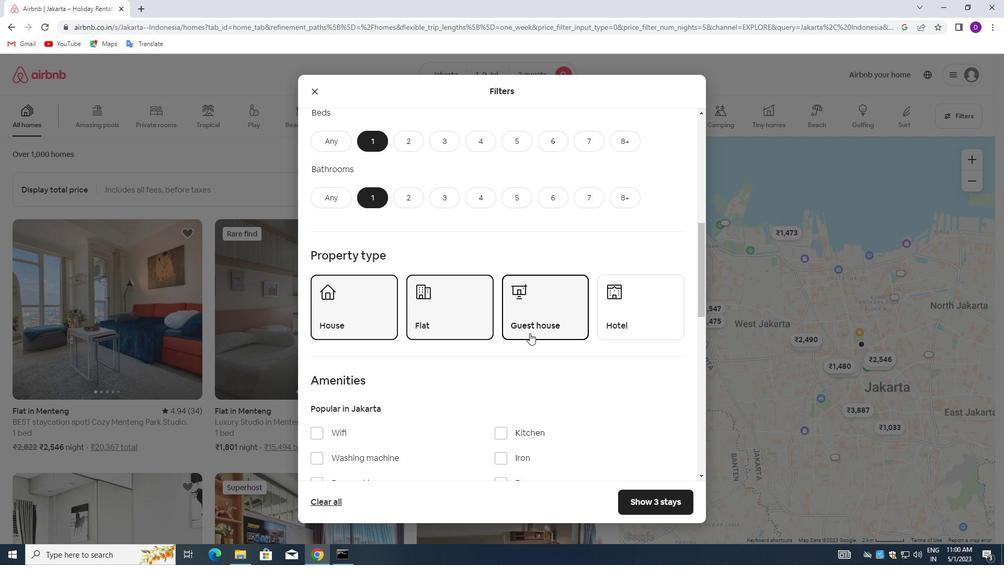 
Action: Mouse moved to (523, 338)
Screenshot: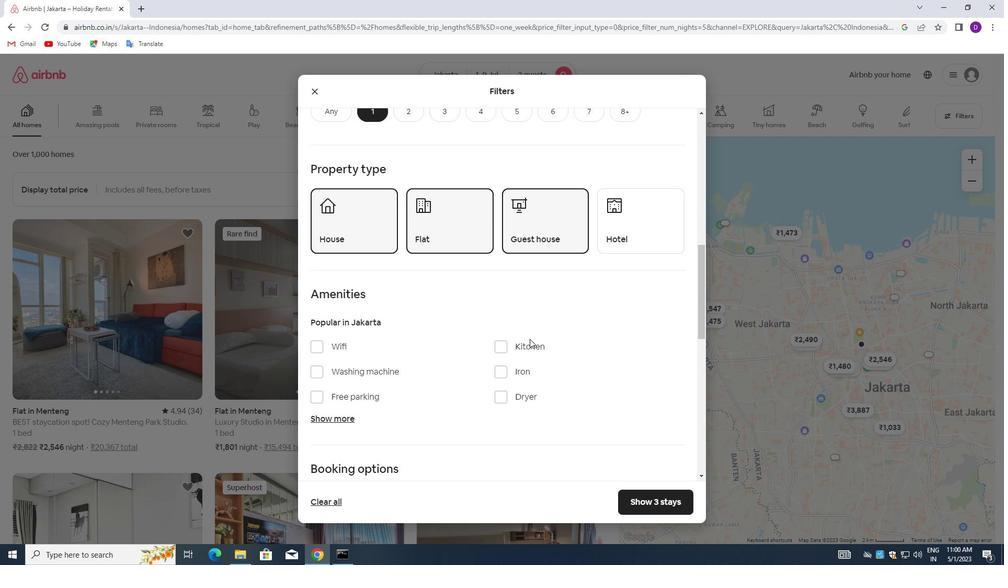 
Action: Mouse scrolled (523, 337) with delta (0, 0)
Screenshot: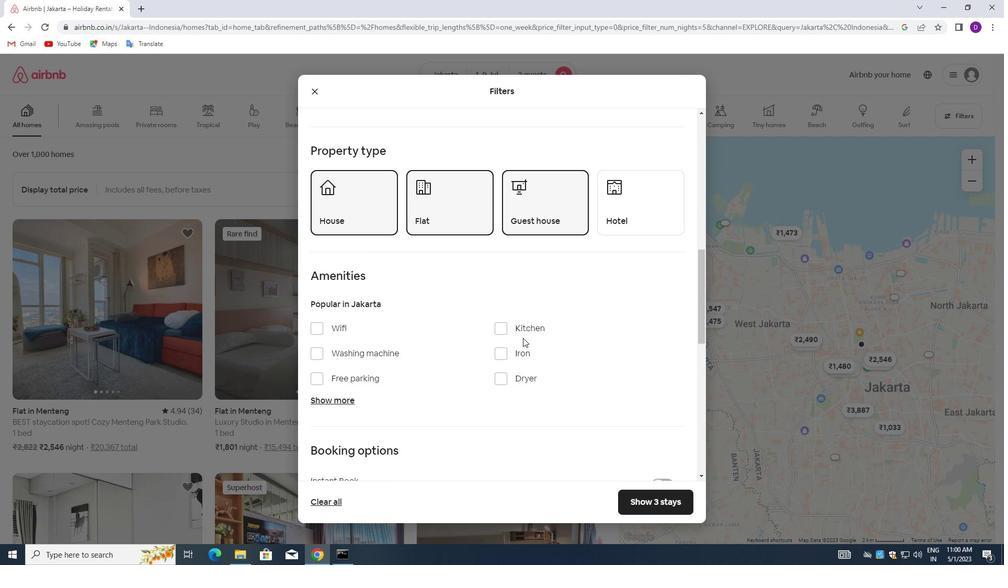 
Action: Mouse scrolled (523, 337) with delta (0, 0)
Screenshot: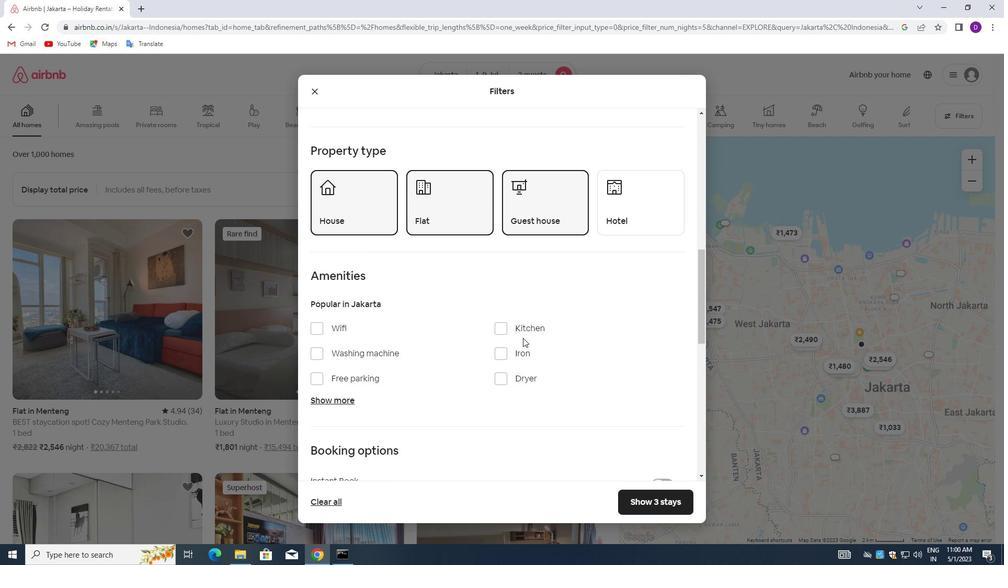 
Action: Mouse moved to (493, 341)
Screenshot: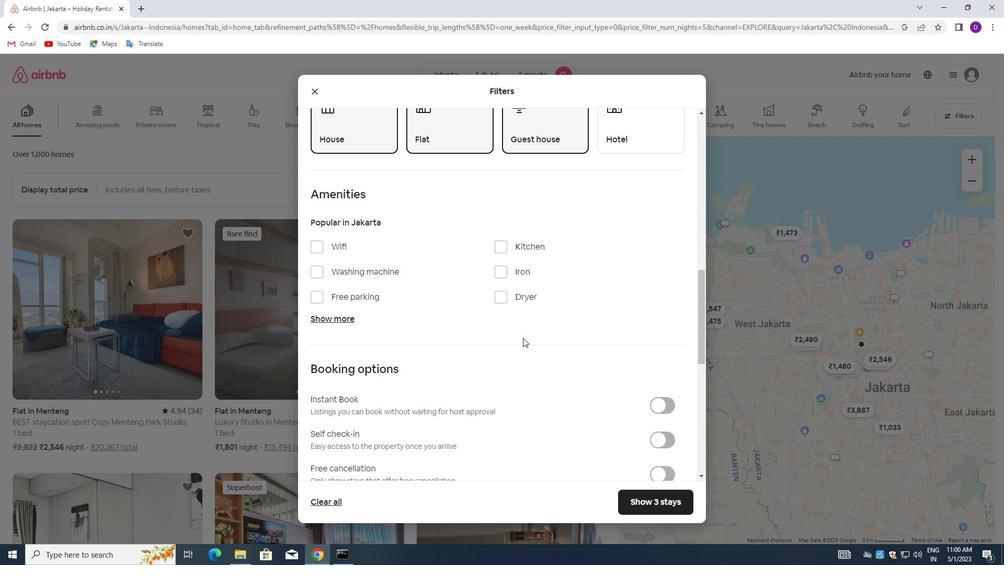 
Action: Mouse scrolled (493, 341) with delta (0, 0)
Screenshot: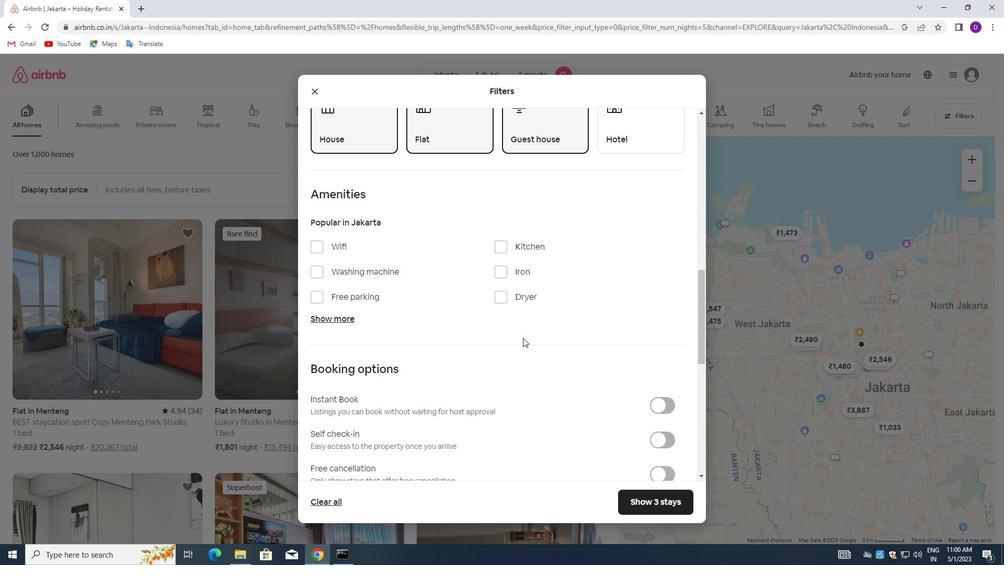 
Action: Mouse moved to (486, 342)
Screenshot: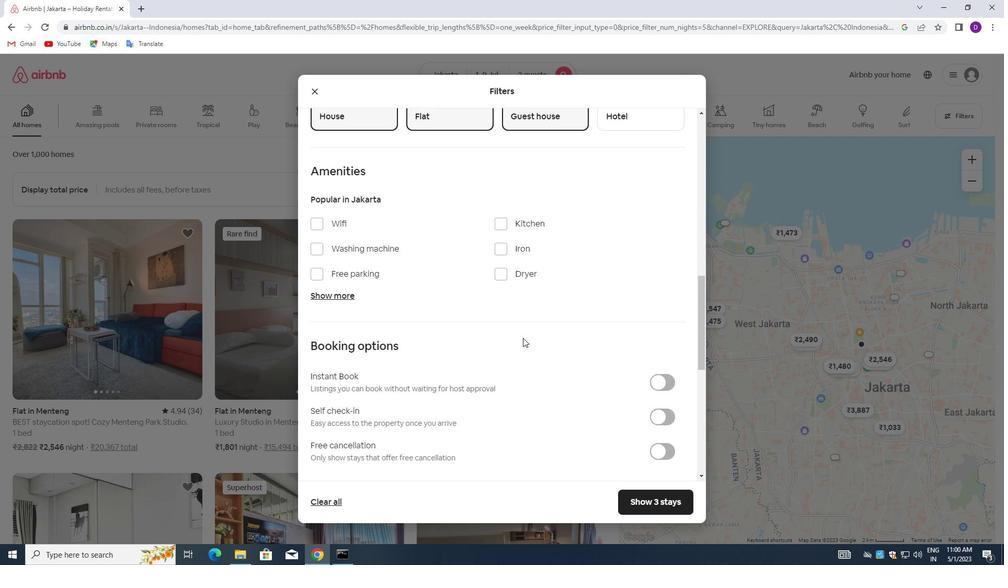 
Action: Mouse scrolled (486, 341) with delta (0, 0)
Screenshot: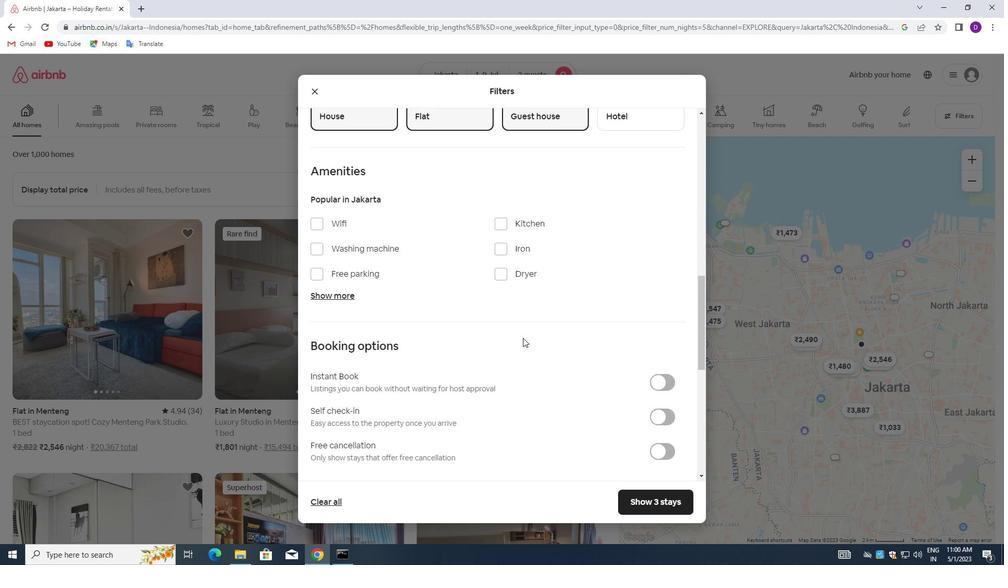 
Action: Mouse moved to (660, 315)
Screenshot: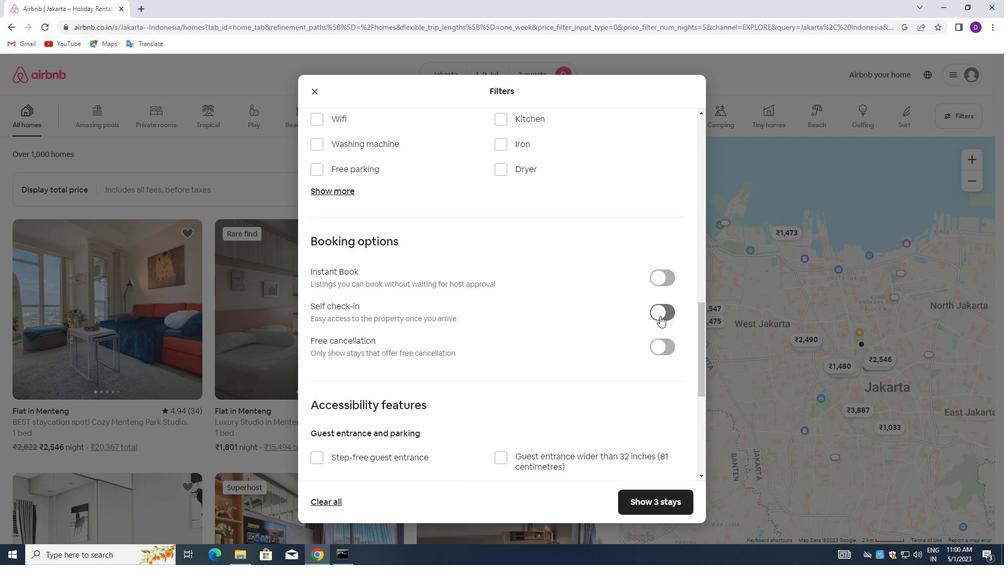 
Action: Mouse pressed left at (660, 315)
Screenshot: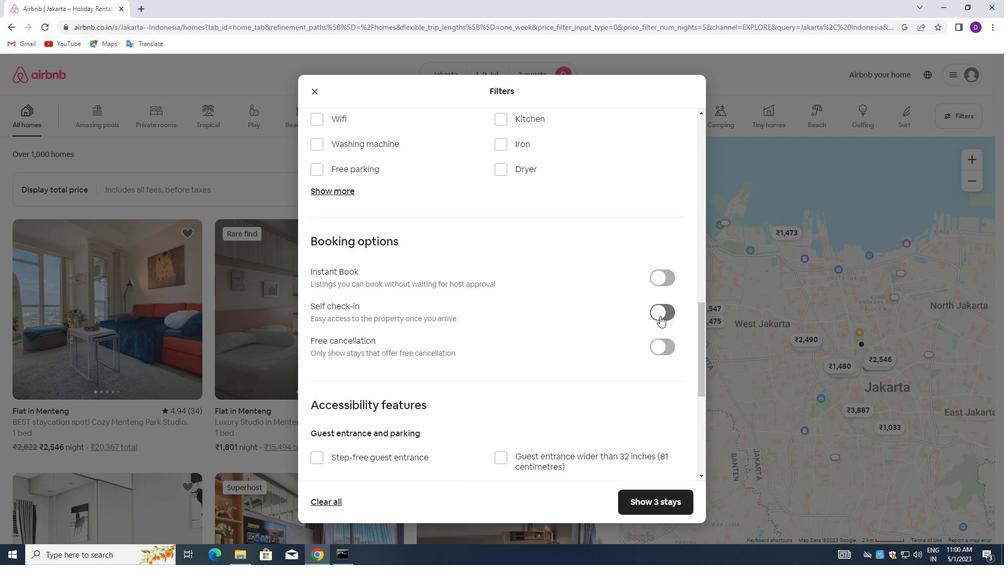 
Action: Mouse moved to (342, 365)
Screenshot: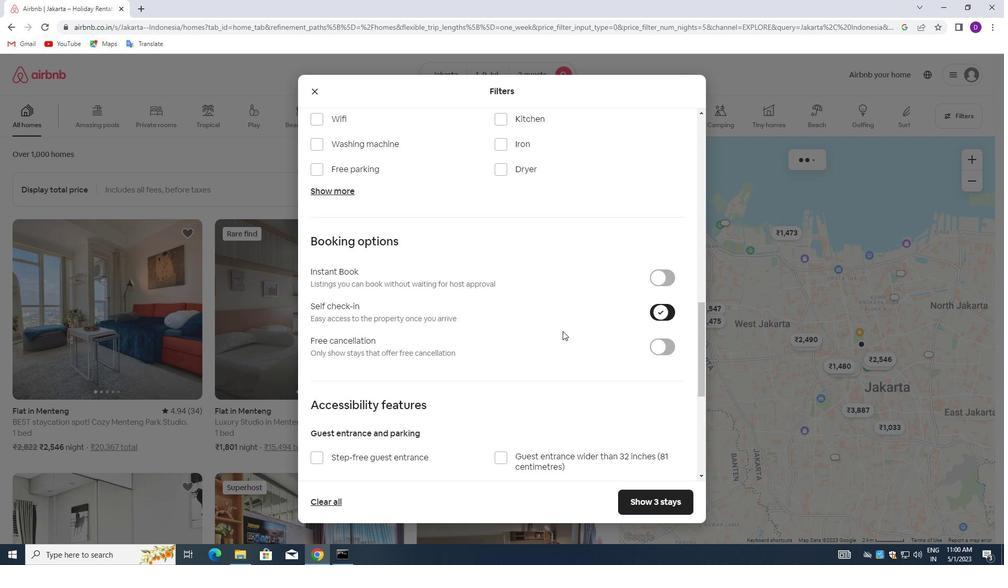 
Action: Mouse scrolled (342, 364) with delta (0, 0)
Screenshot: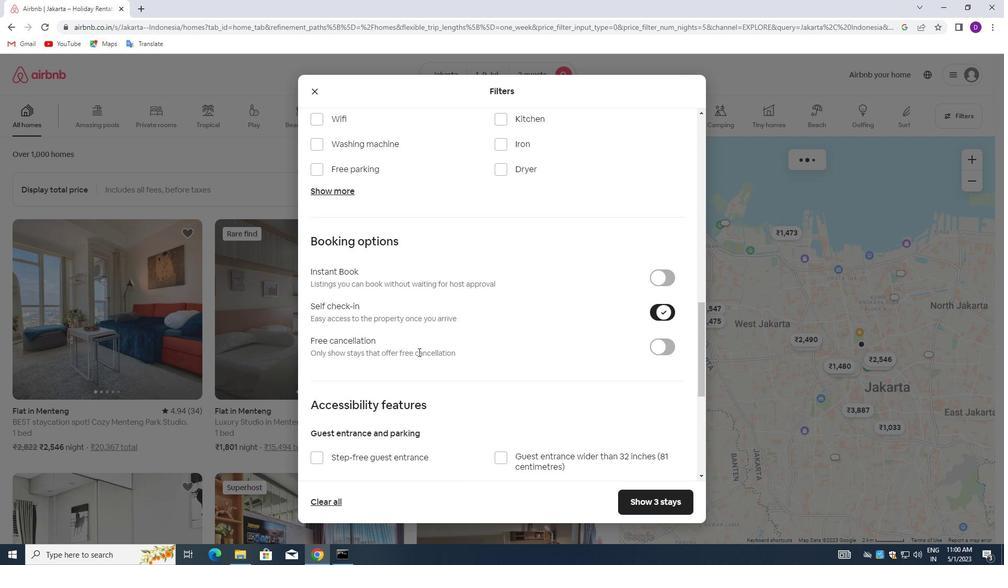 
Action: Mouse scrolled (342, 364) with delta (0, 0)
Screenshot: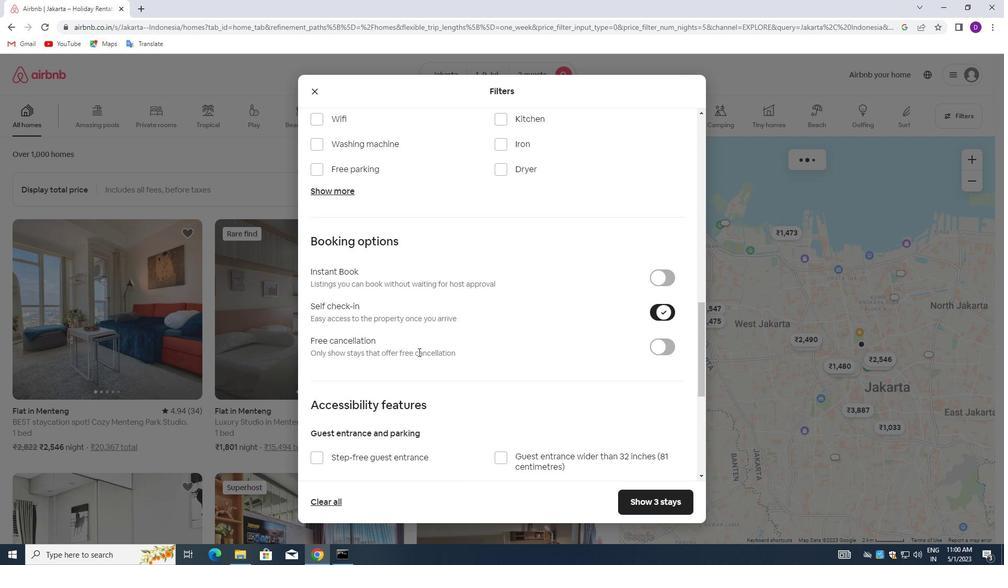 
Action: Mouse scrolled (342, 364) with delta (0, 0)
Screenshot: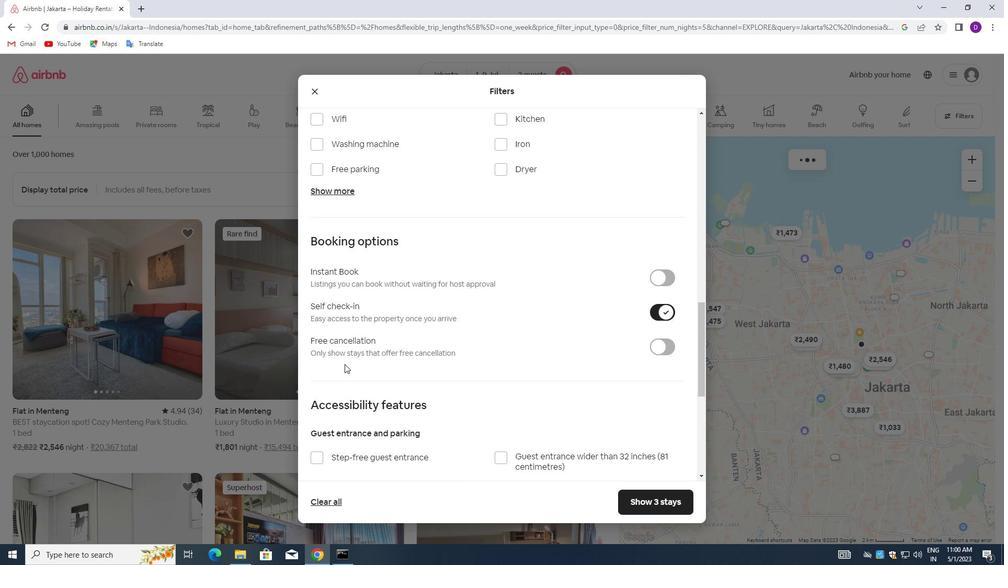 
Action: Mouse scrolled (342, 364) with delta (0, 0)
Screenshot: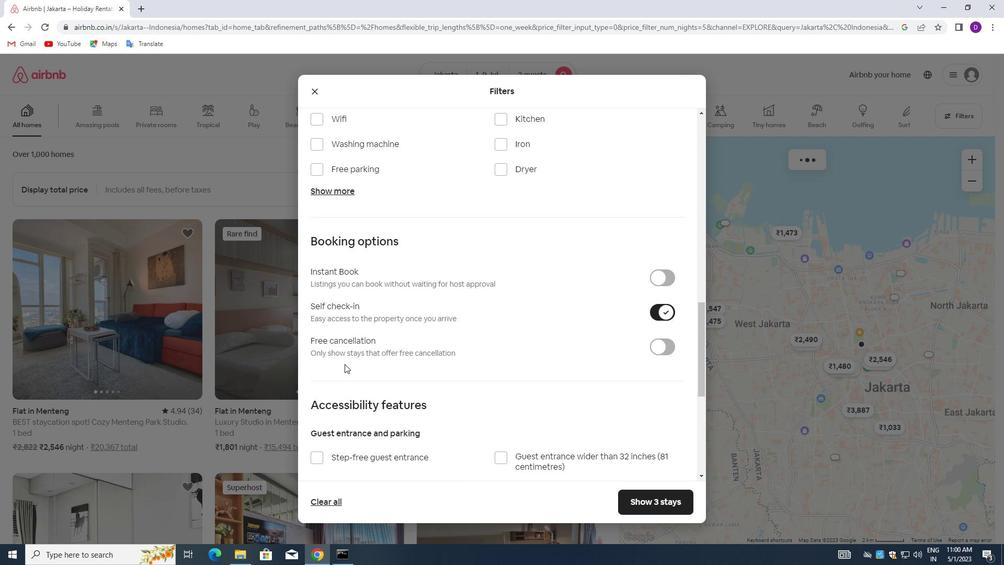 
Action: Mouse scrolled (342, 364) with delta (0, 0)
Screenshot: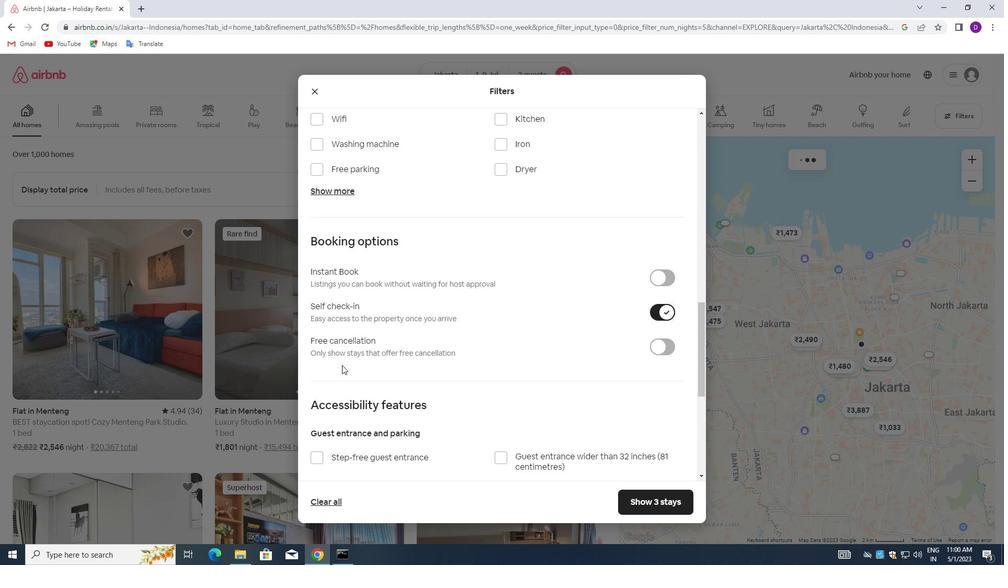 
Action: Mouse moved to (359, 368)
Screenshot: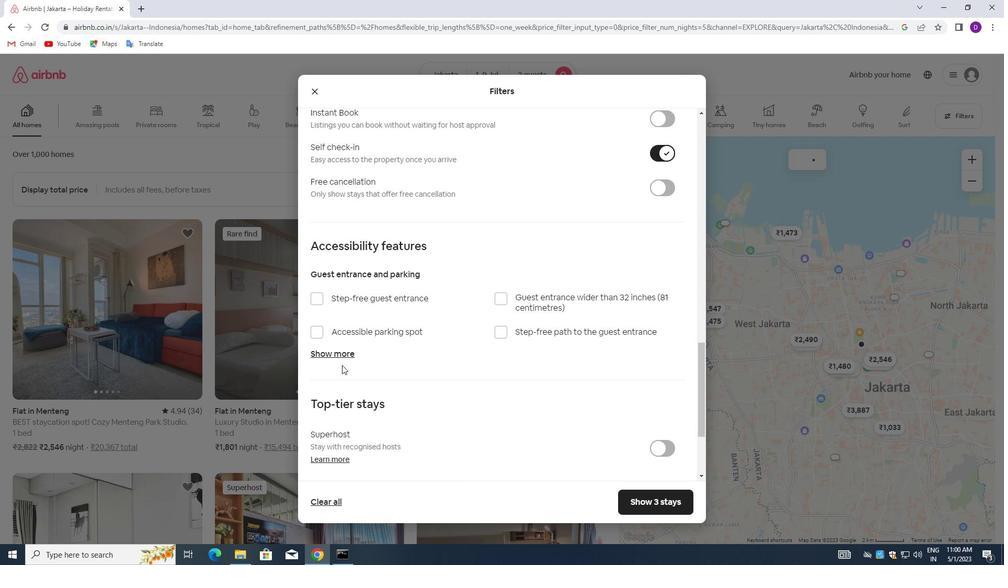 
Action: Mouse scrolled (359, 368) with delta (0, 0)
Screenshot: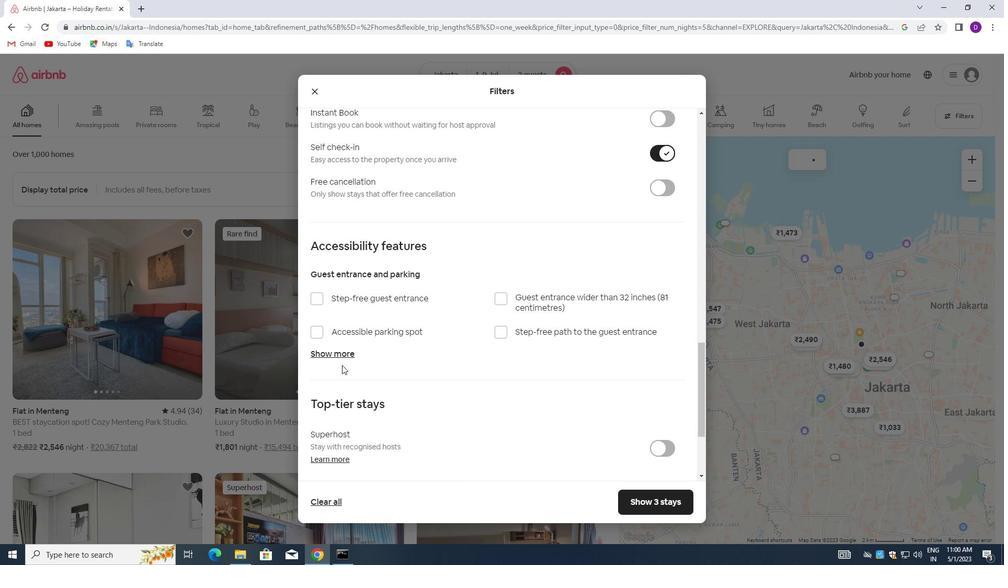 
Action: Mouse moved to (367, 371)
Screenshot: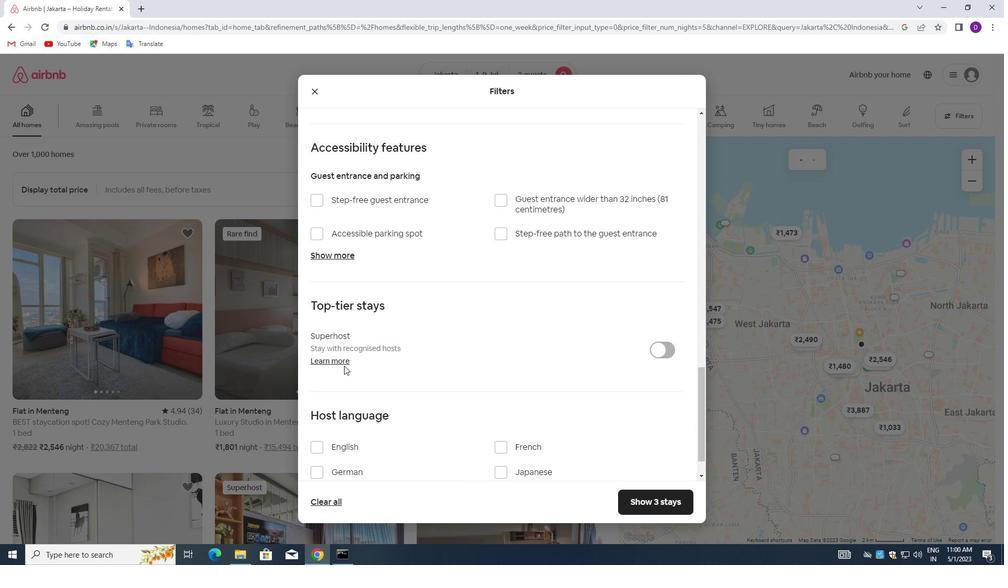 
Action: Mouse scrolled (367, 371) with delta (0, 0)
Screenshot: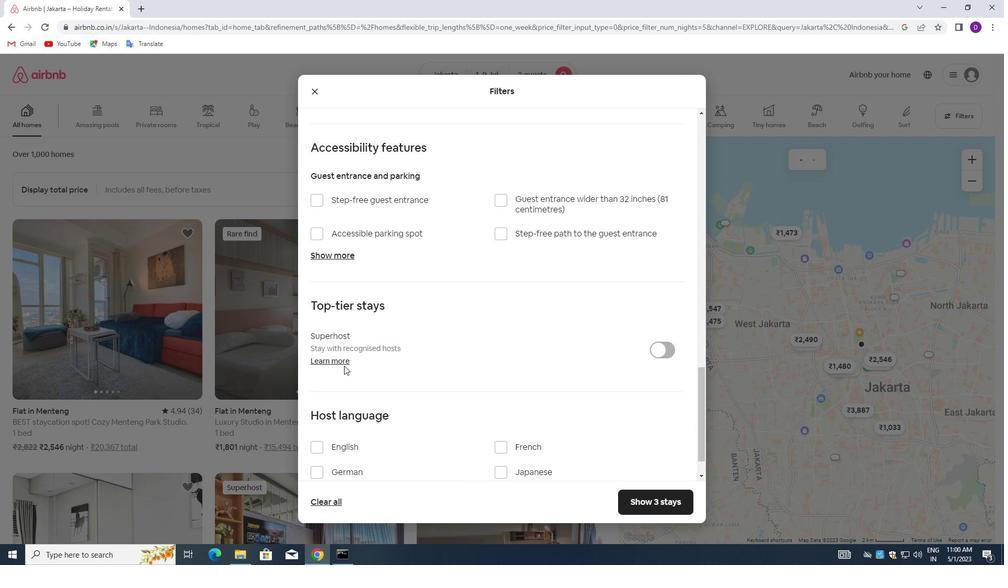
Action: Mouse moved to (373, 373)
Screenshot: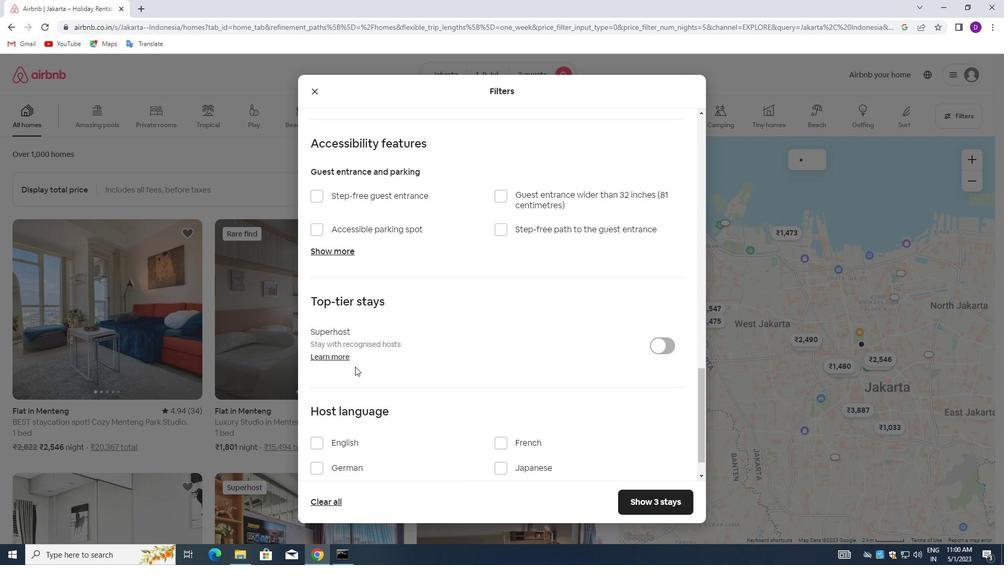 
Action: Mouse scrolled (373, 373) with delta (0, 0)
Screenshot: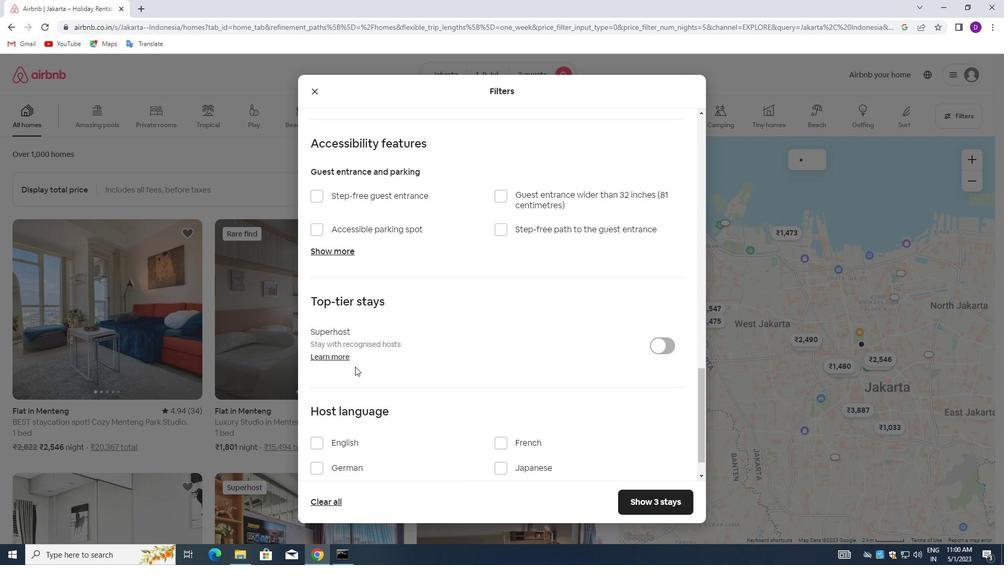 
Action: Mouse moved to (375, 374)
Screenshot: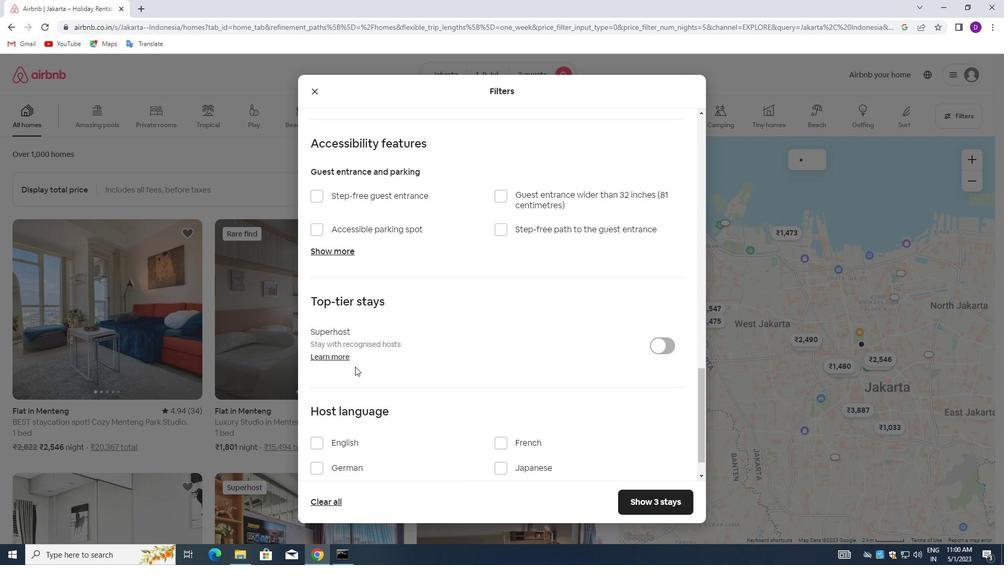 
Action: Mouse scrolled (375, 374) with delta (0, 0)
Screenshot: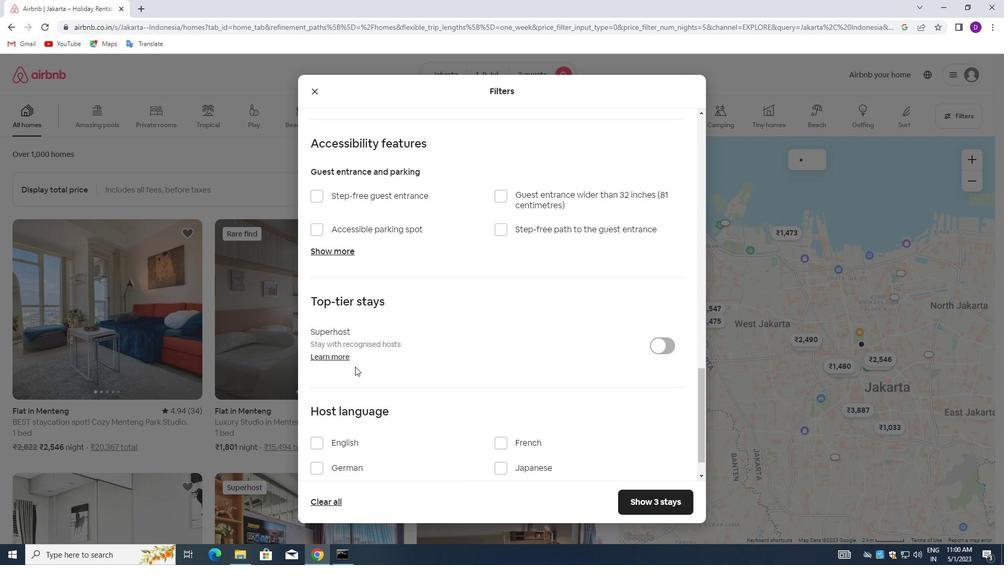 
Action: Mouse moved to (376, 375)
Screenshot: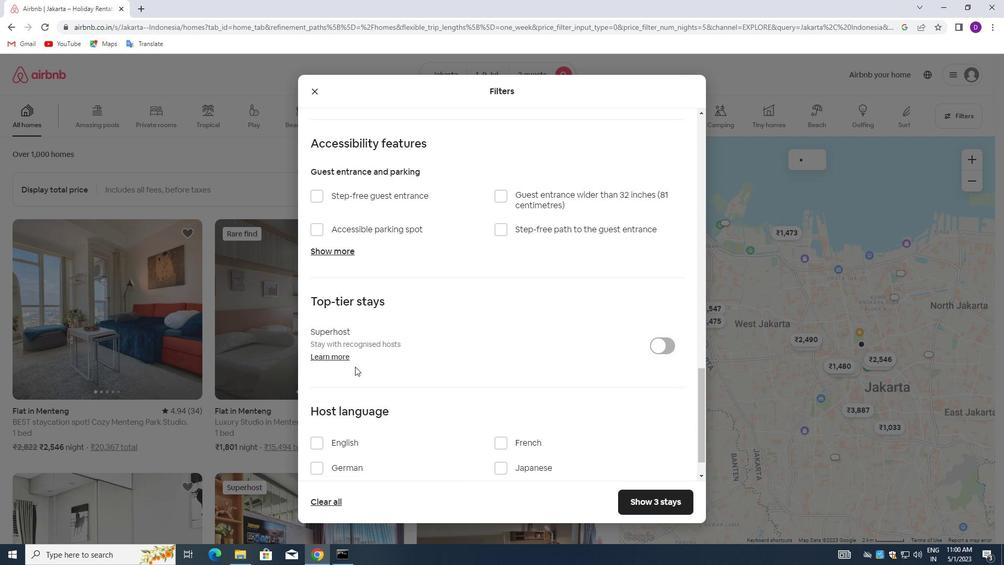 
Action: Mouse scrolled (376, 374) with delta (0, 0)
Screenshot: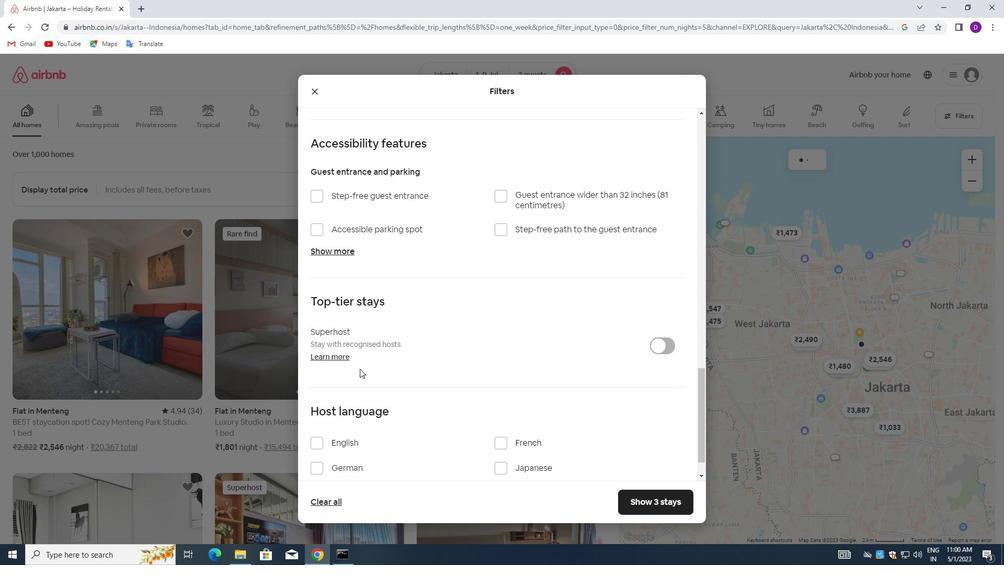 
Action: Mouse moved to (319, 404)
Screenshot: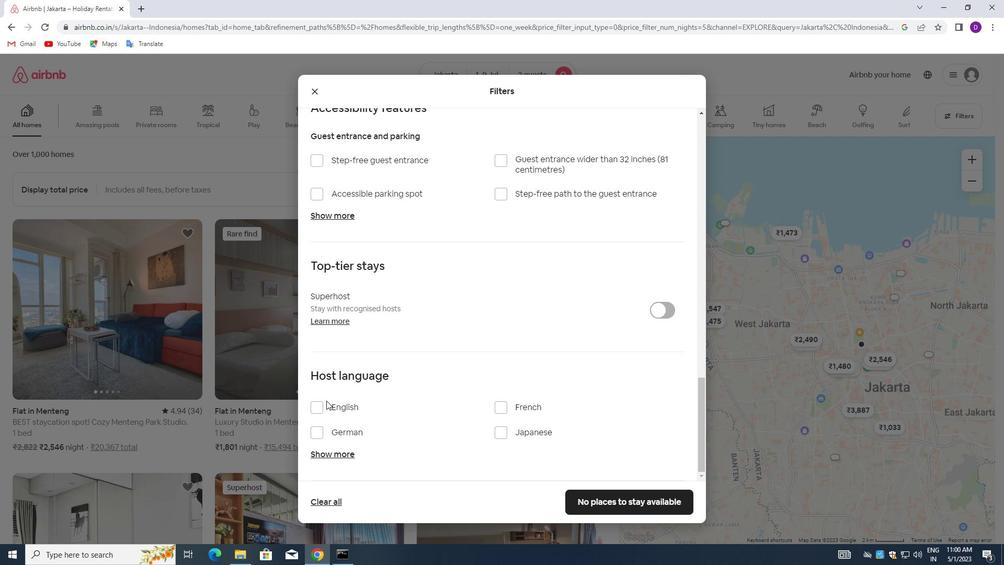 
Action: Mouse pressed left at (319, 404)
Screenshot: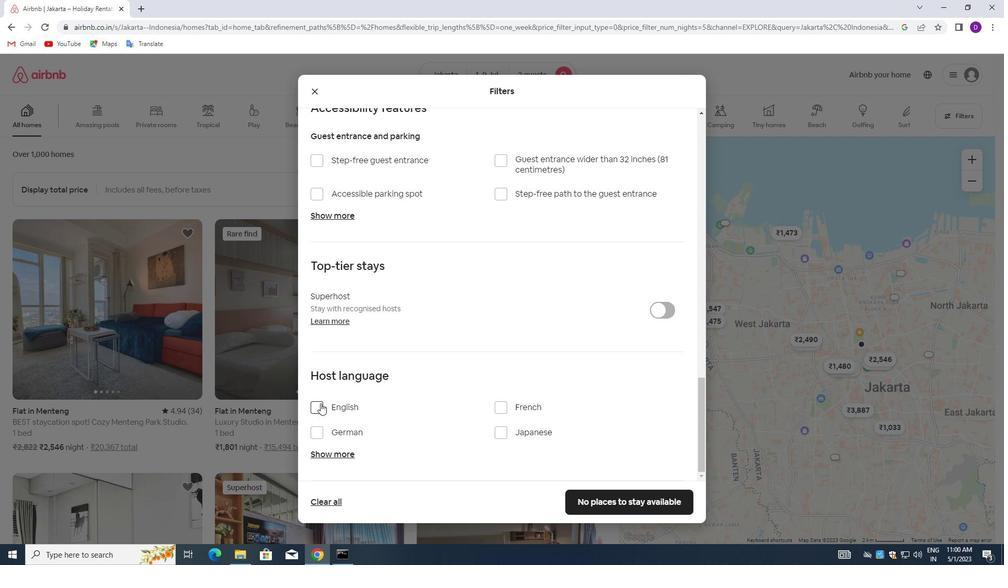 
Action: Mouse moved to (586, 496)
Screenshot: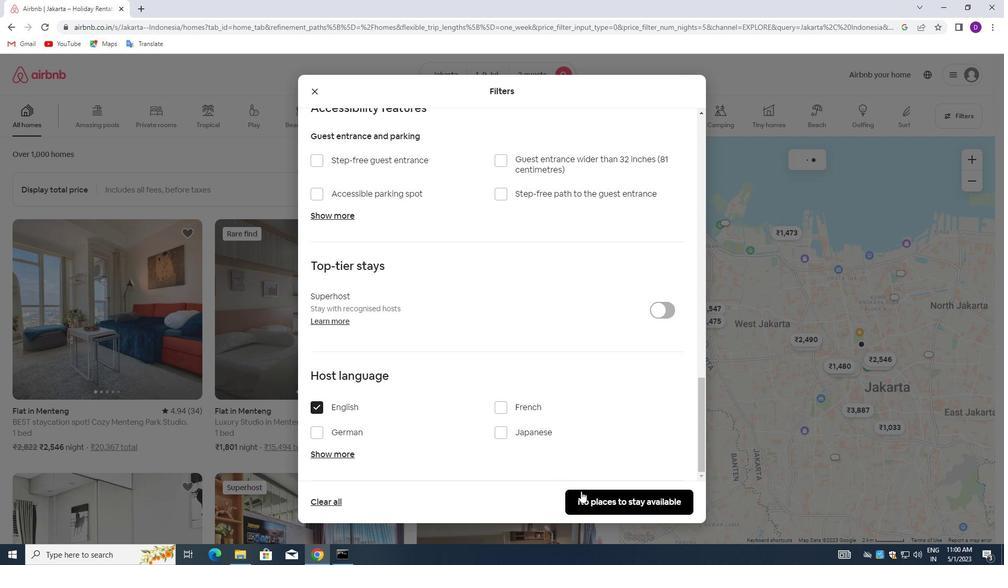 
Action: Mouse pressed left at (586, 496)
Screenshot: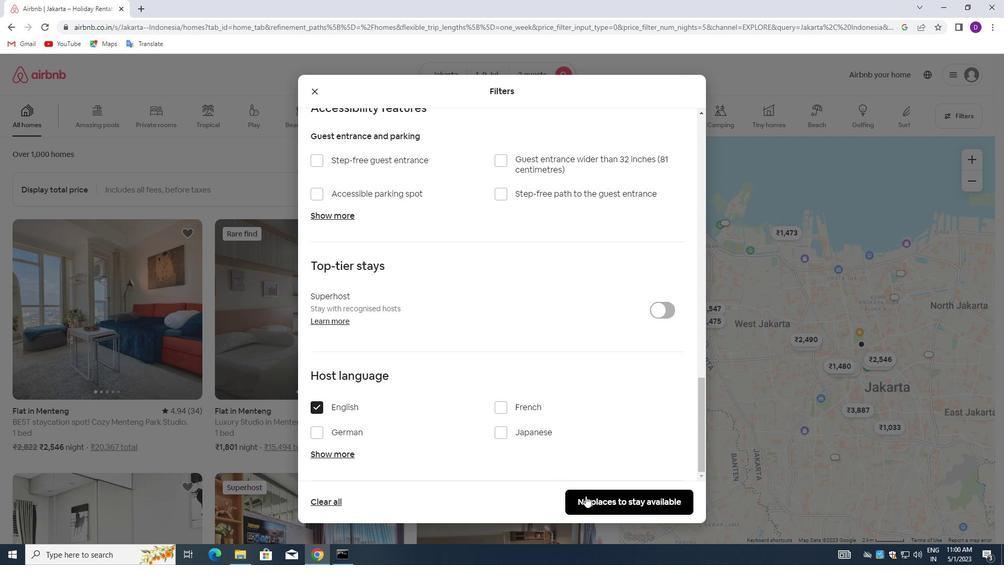 
Action: Mouse moved to (571, 461)
Screenshot: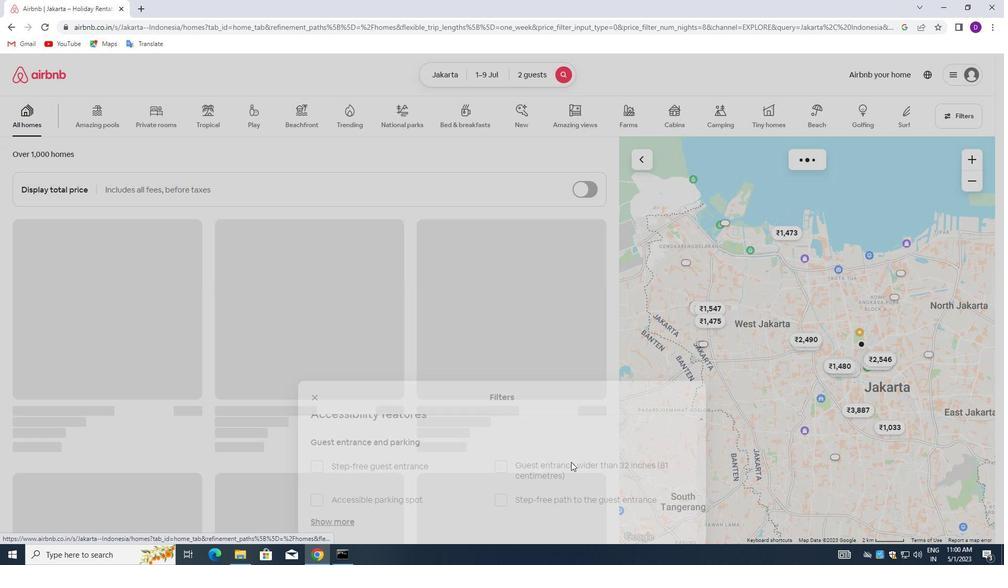 
